 Task: Create an event for the consult with the dermatologist.
Action: Mouse moved to (80, 143)
Screenshot: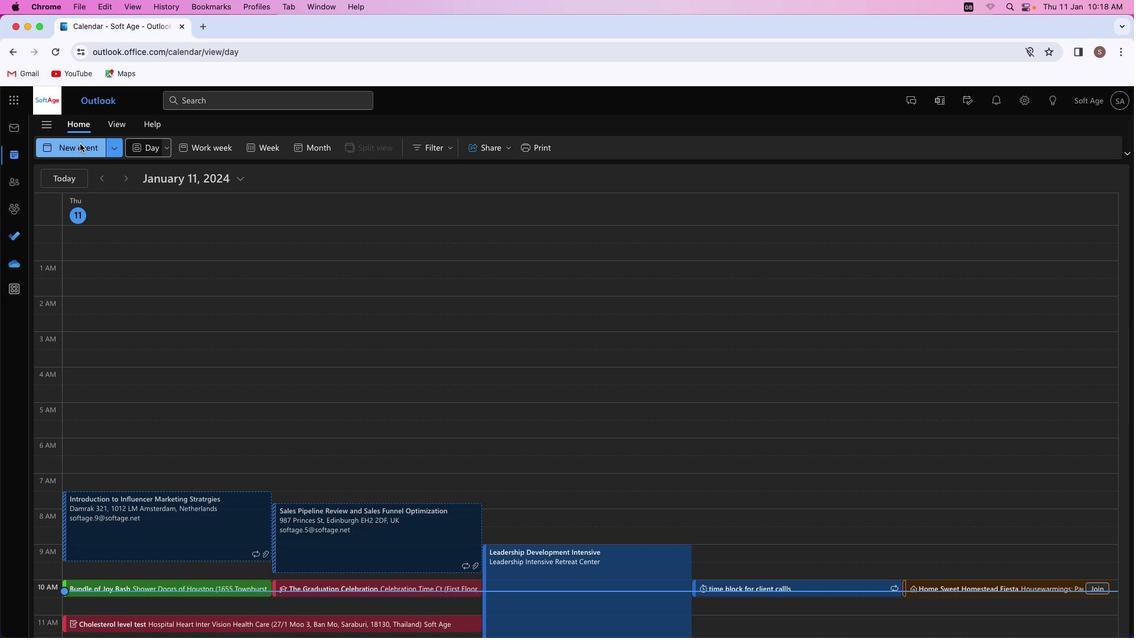 
Action: Mouse pressed left at (80, 143)
Screenshot: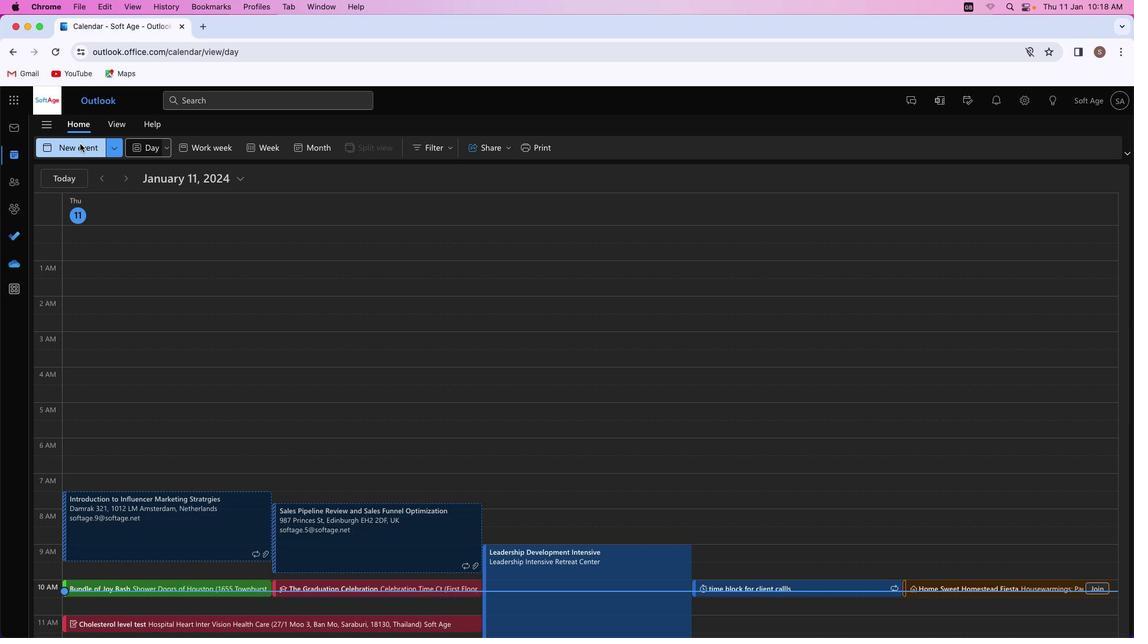
Action: Mouse moved to (319, 222)
Screenshot: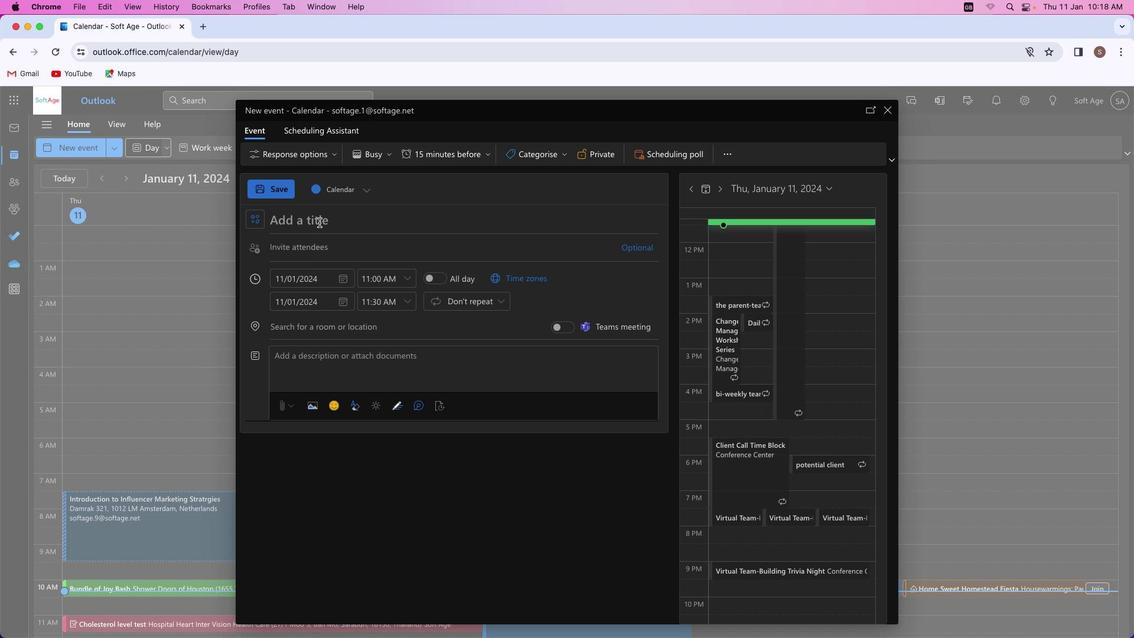 
Action: Mouse pressed left at (319, 222)
Screenshot: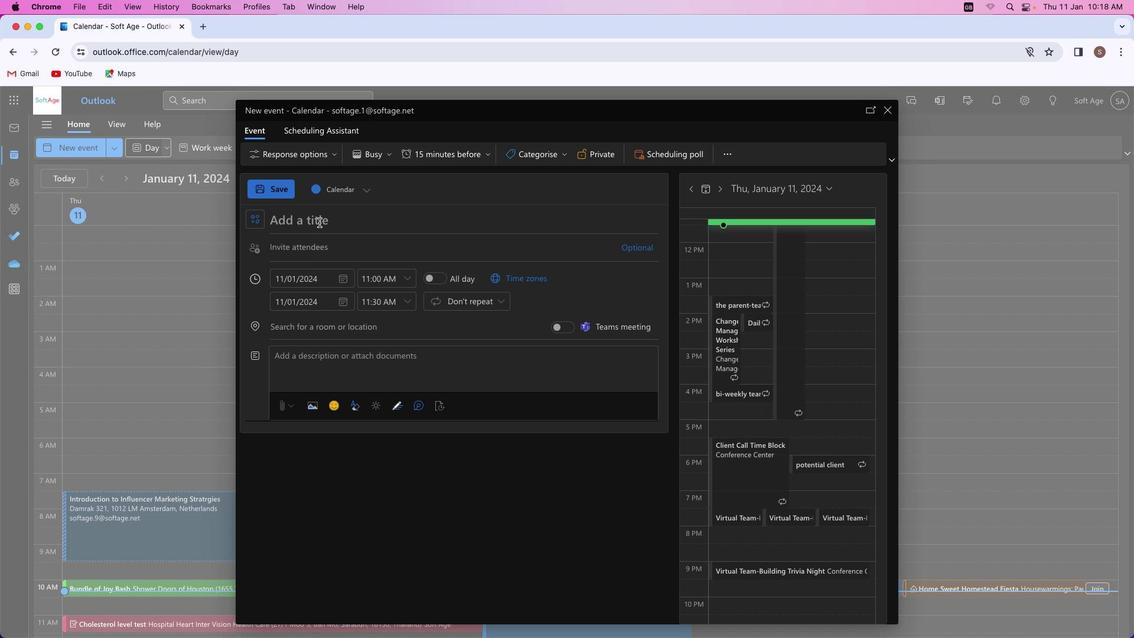 
Action: Mouse moved to (319, 222)
Screenshot: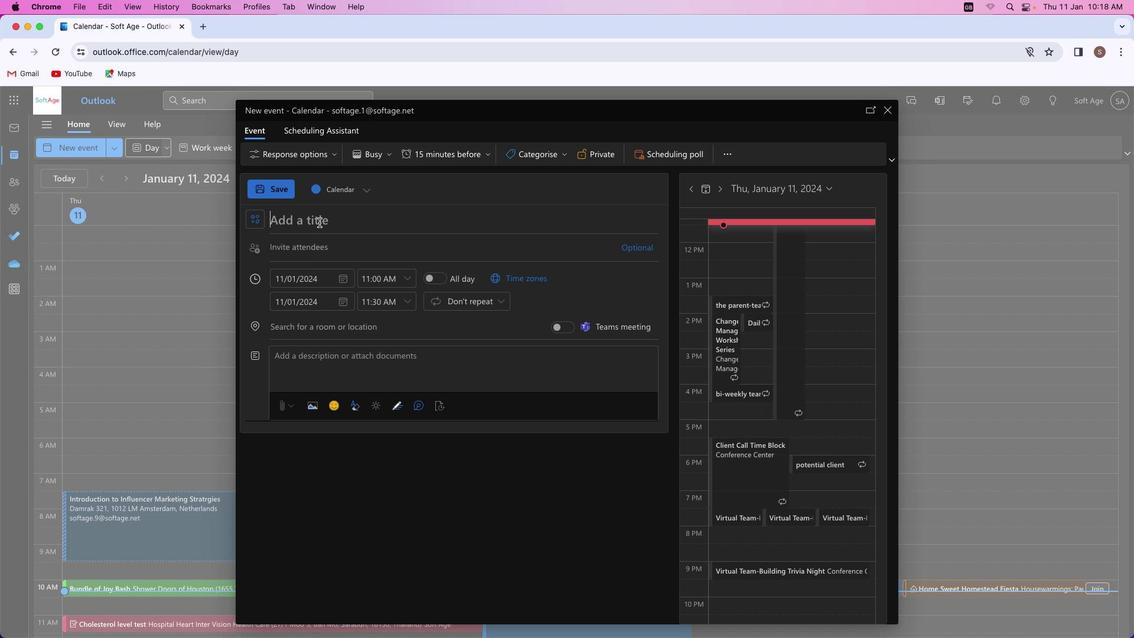 
Action: Key pressed Key.shift'S''k''i''n'Key.spaceKey.shift'W''e''l''l''n''e''s''s'Key.spaceKey.shift'C''o''n''s''u''l''t''a''t''i''o''n'
Screenshot: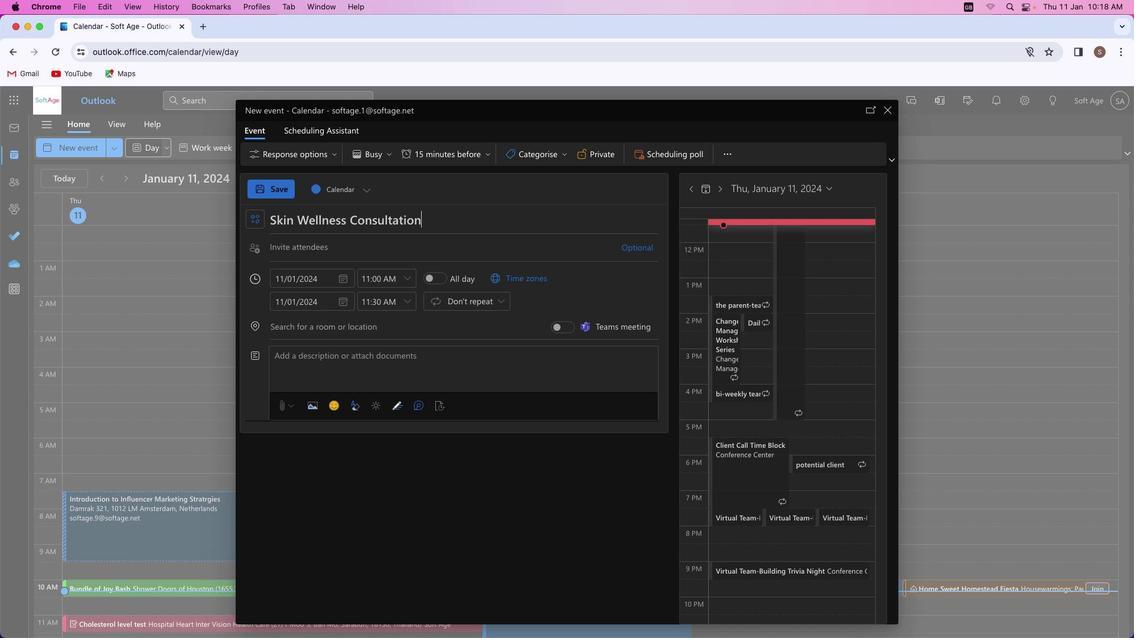 
Action: Mouse moved to (309, 243)
Screenshot: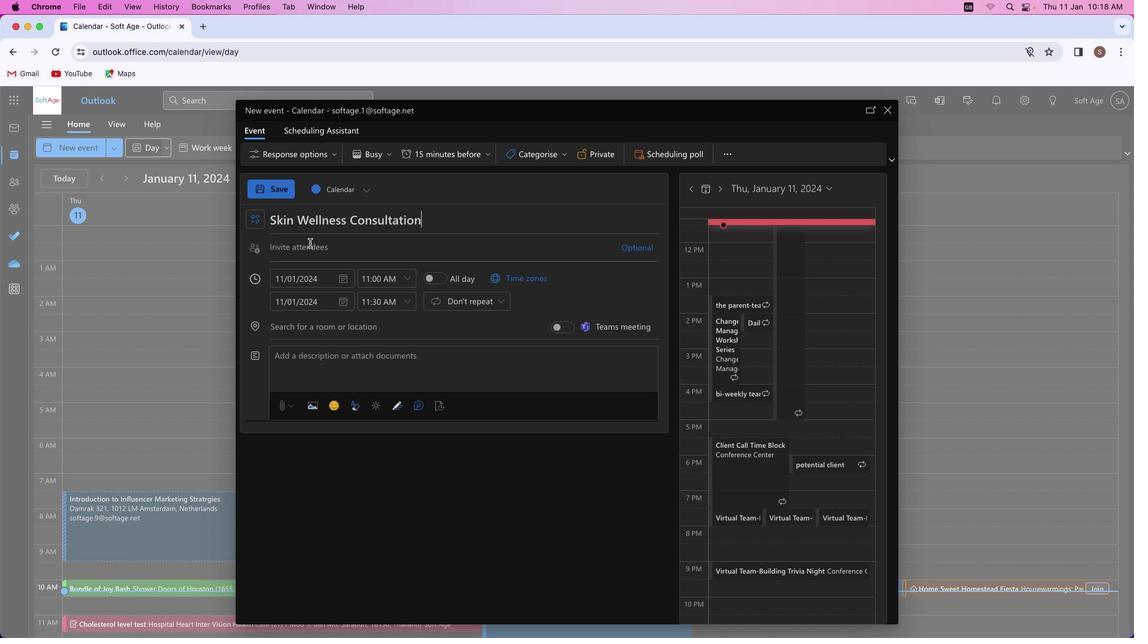 
Action: Mouse pressed left at (309, 243)
Screenshot: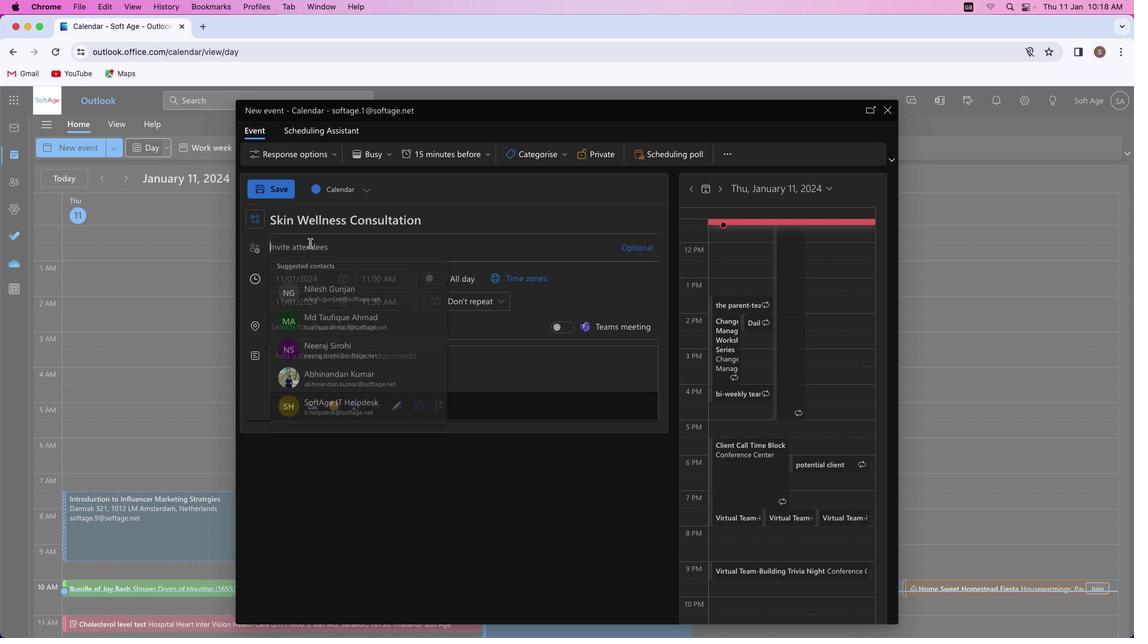 
Action: Key pressed Key.shift'A''k''a''s''h''r''a''j''p''u''t'Key.shift'@''o''u''t''l''o''o''k''.''c''o''m'
Screenshot: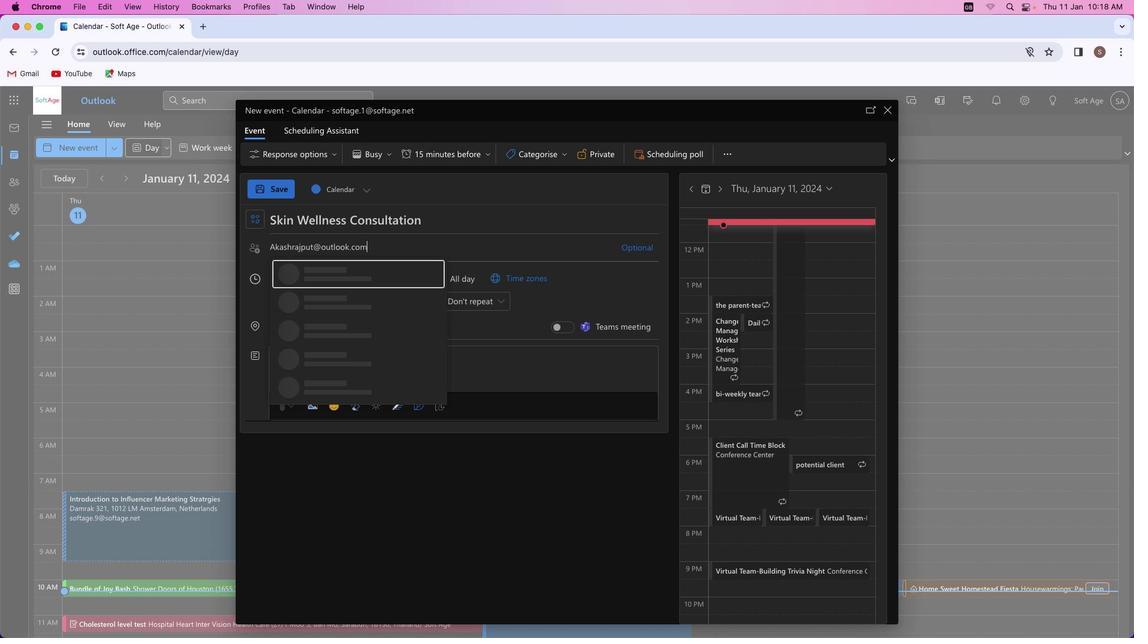 
Action: Mouse moved to (365, 277)
Screenshot: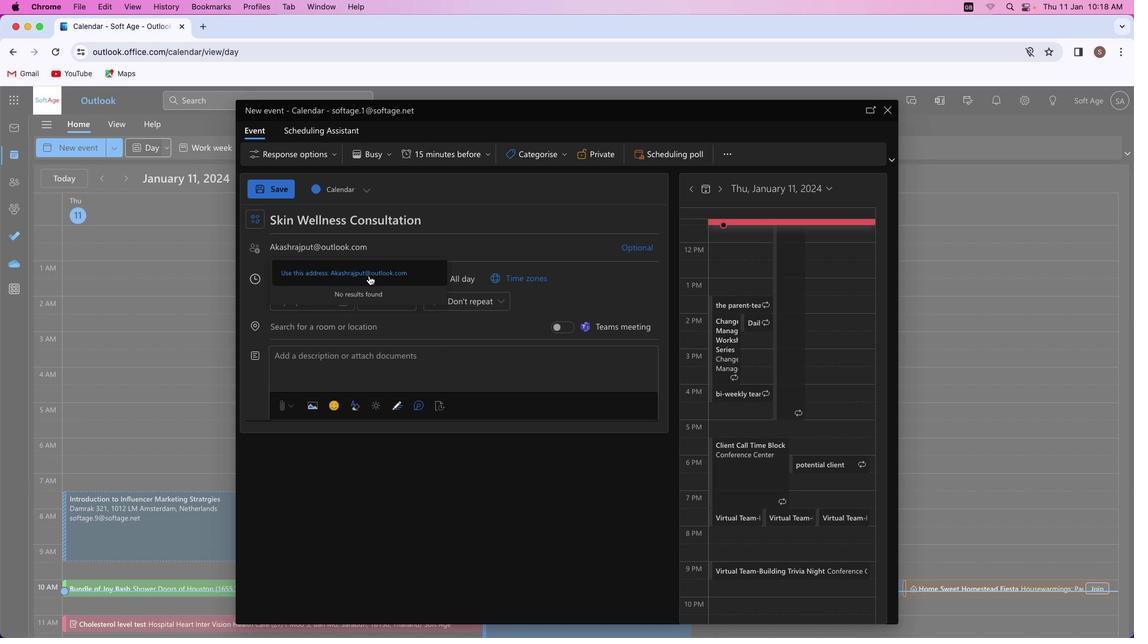 
Action: Mouse pressed left at (365, 277)
Screenshot: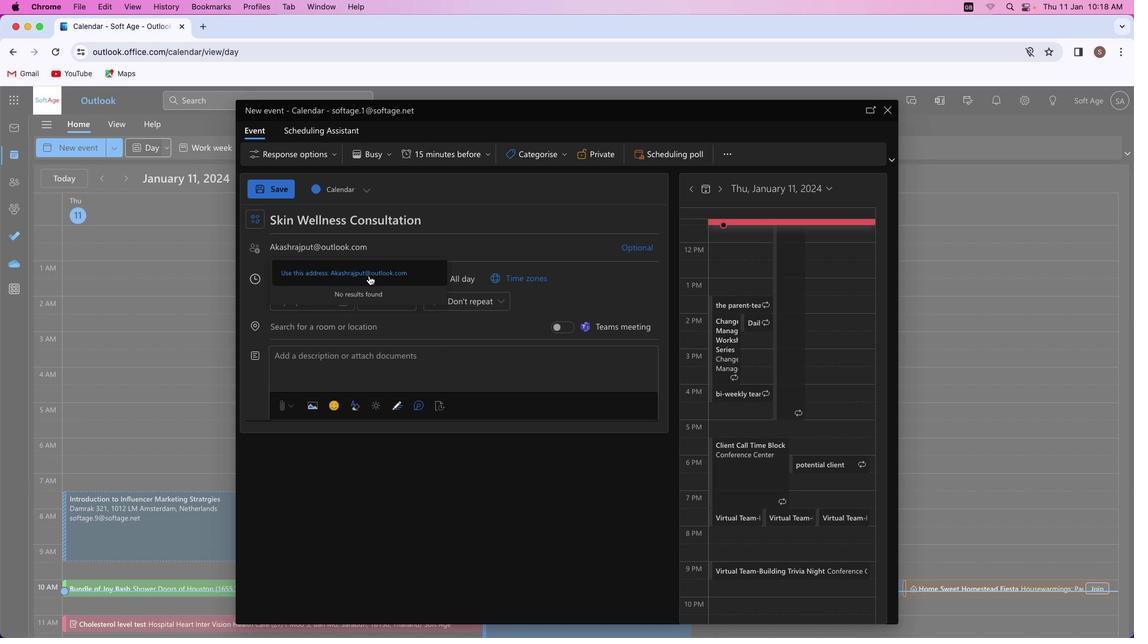 
Action: Mouse moved to (650, 268)
Screenshot: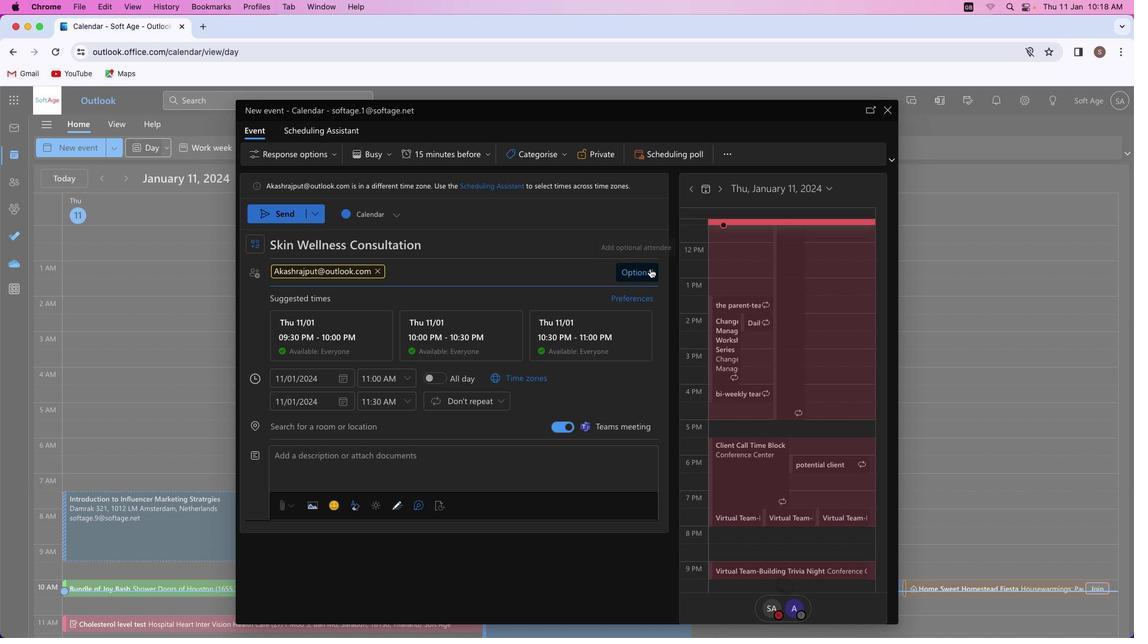 
Action: Mouse pressed left at (650, 268)
Screenshot: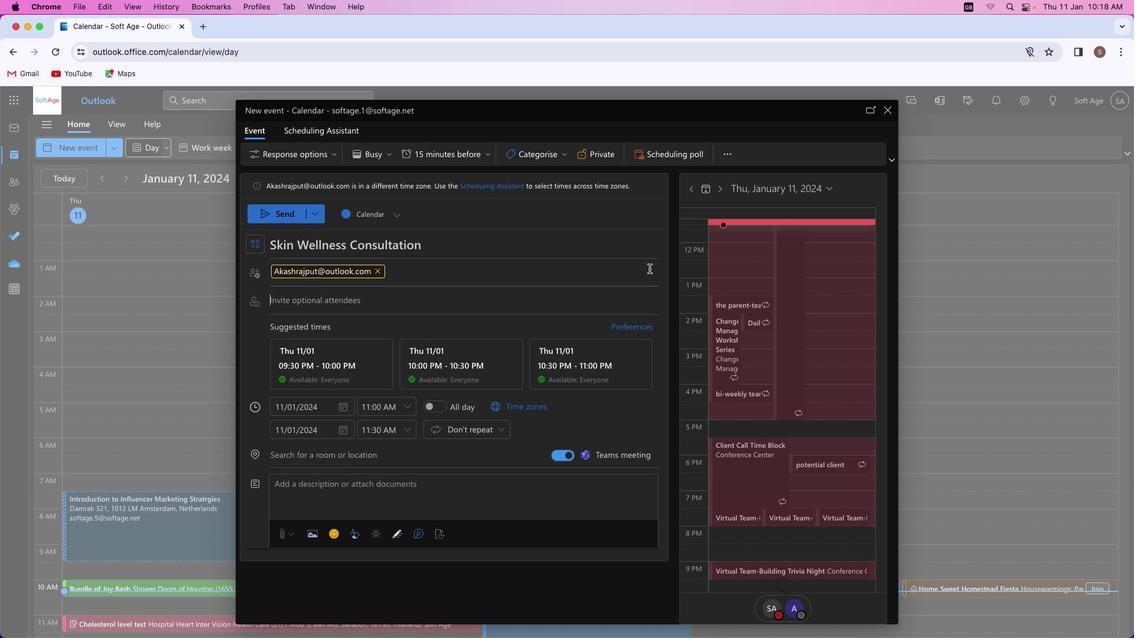 
Action: Mouse moved to (339, 296)
Screenshot: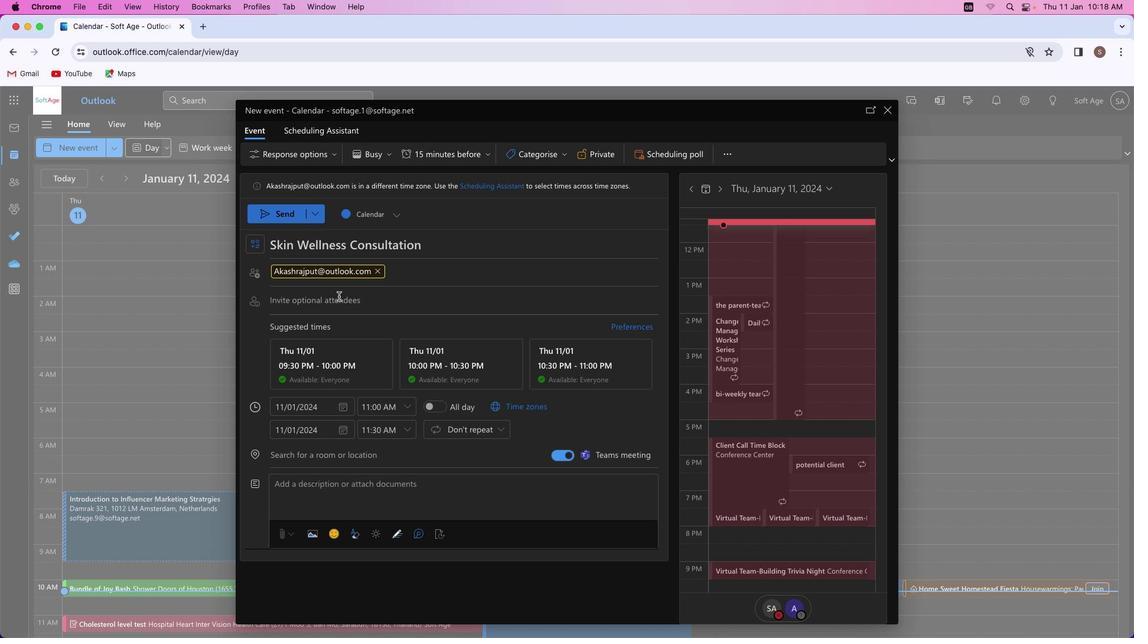 
Action: Key pressed 's''h''i''v''a''m''y''a''d''a''v''4''1'Key.shift'@''o''u''t''l''o''o''k''.''c''o''m'
Screenshot: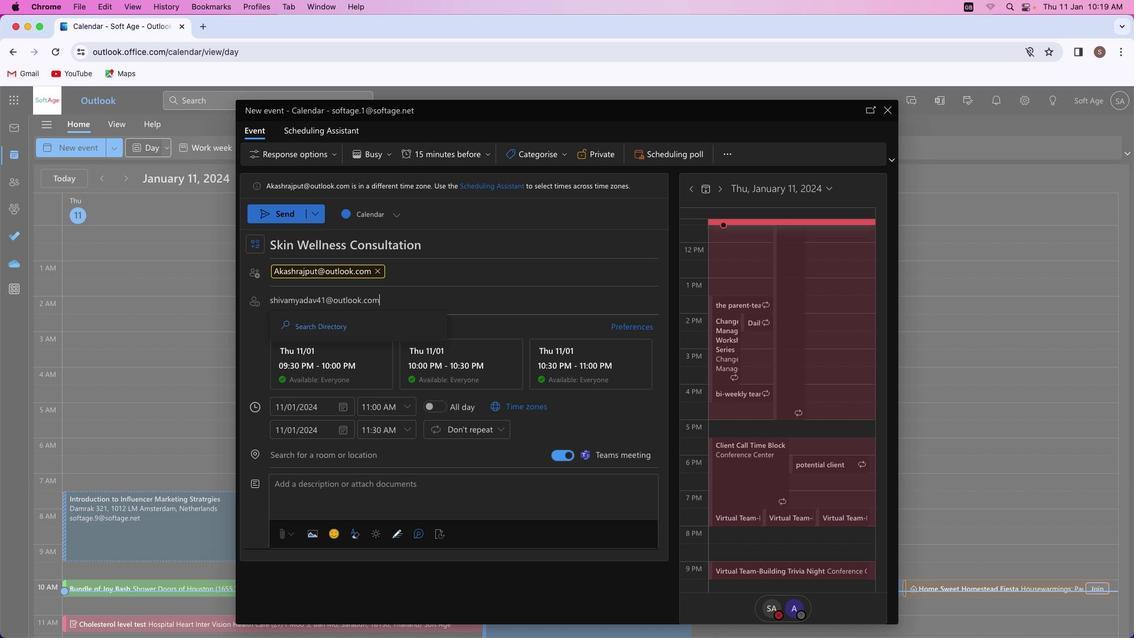 
Action: Mouse moved to (390, 329)
Screenshot: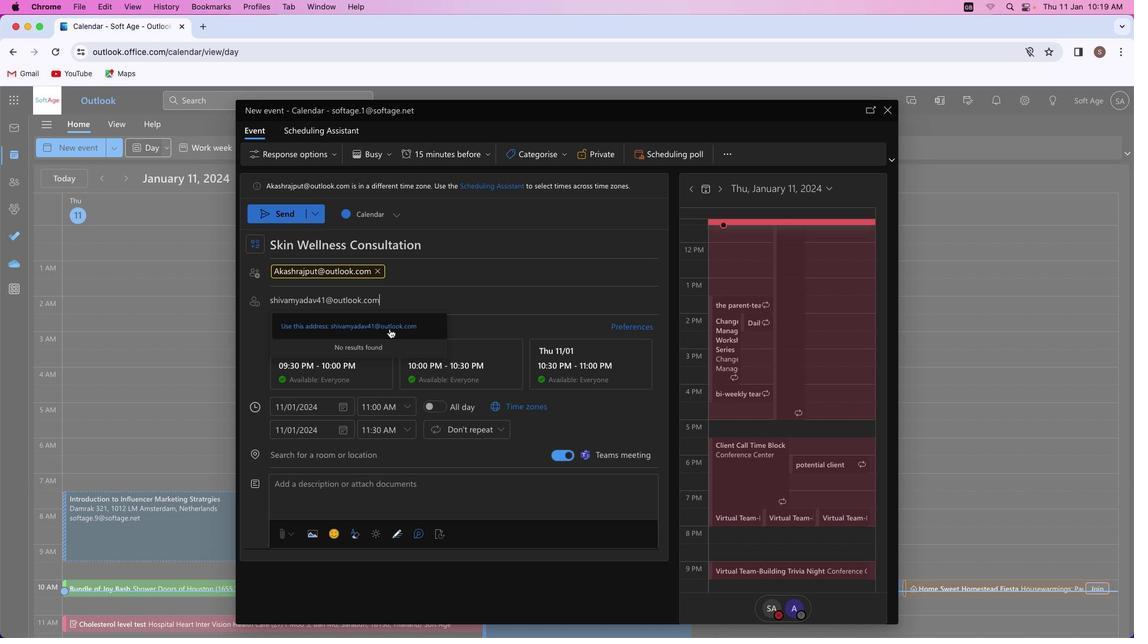 
Action: Mouse pressed left at (390, 329)
Screenshot: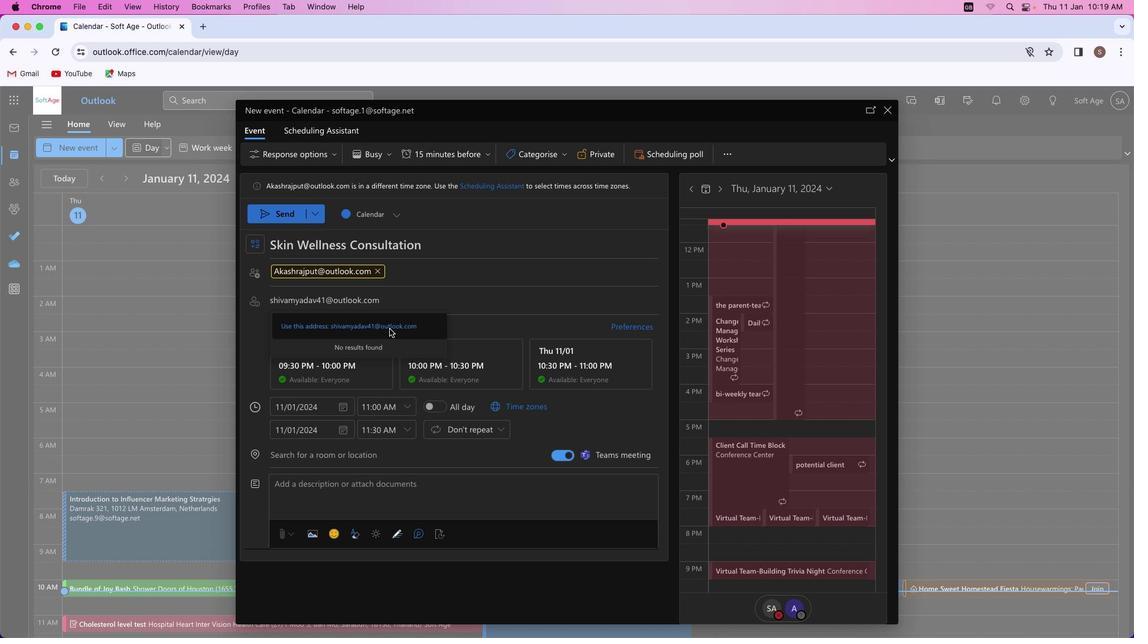 
Action: Mouse moved to (362, 466)
Screenshot: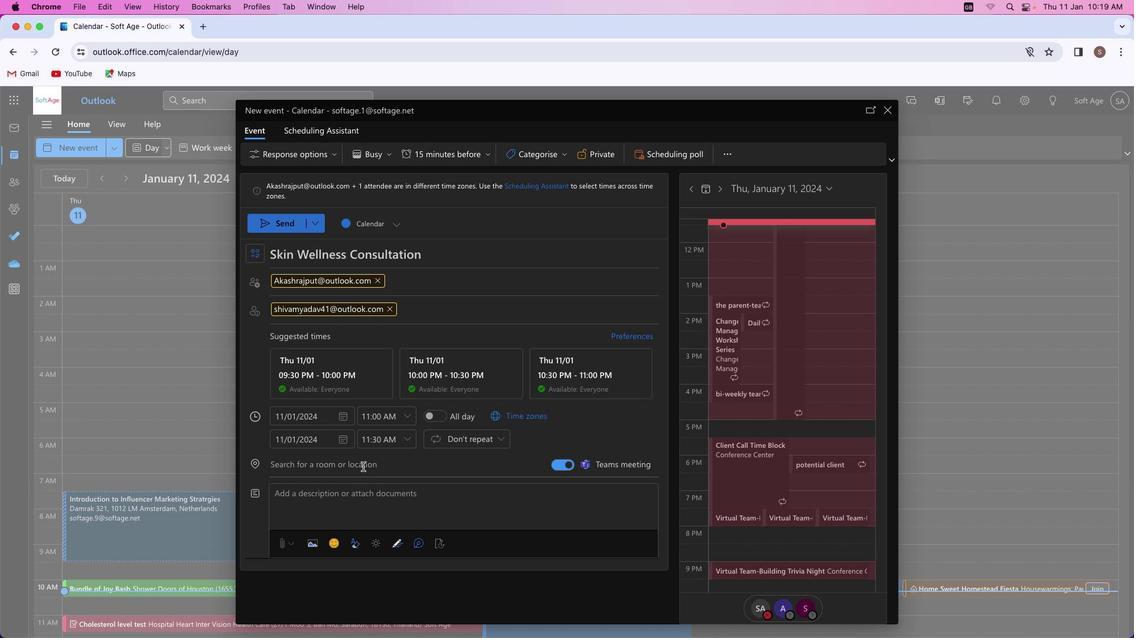 
Action: Mouse pressed left at (362, 466)
Screenshot: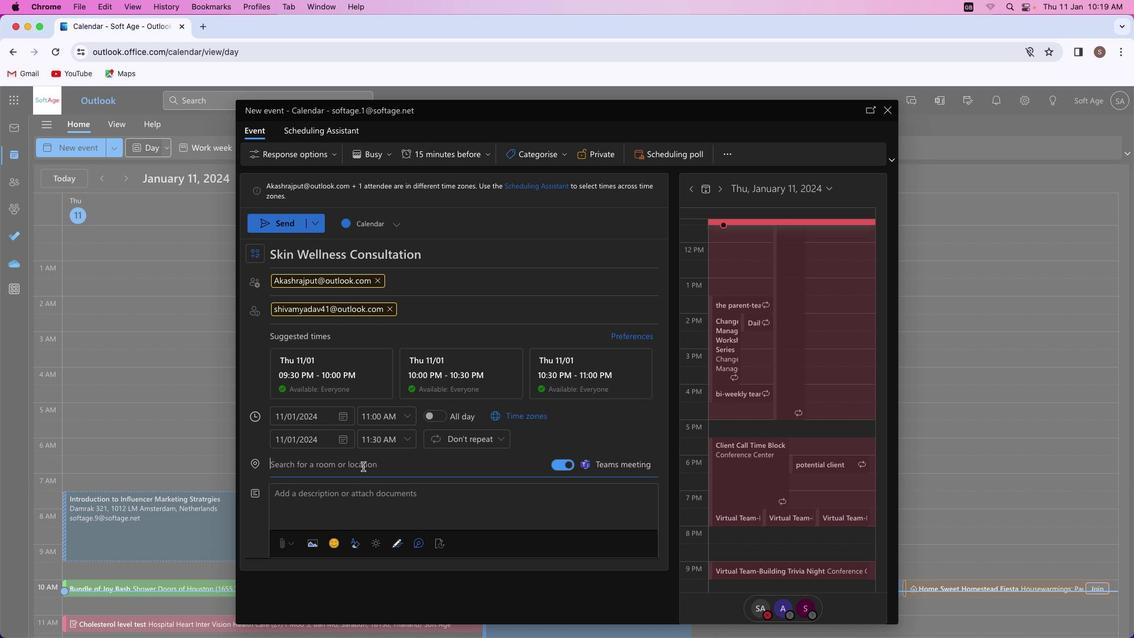 
Action: Mouse moved to (363, 466)
Screenshot: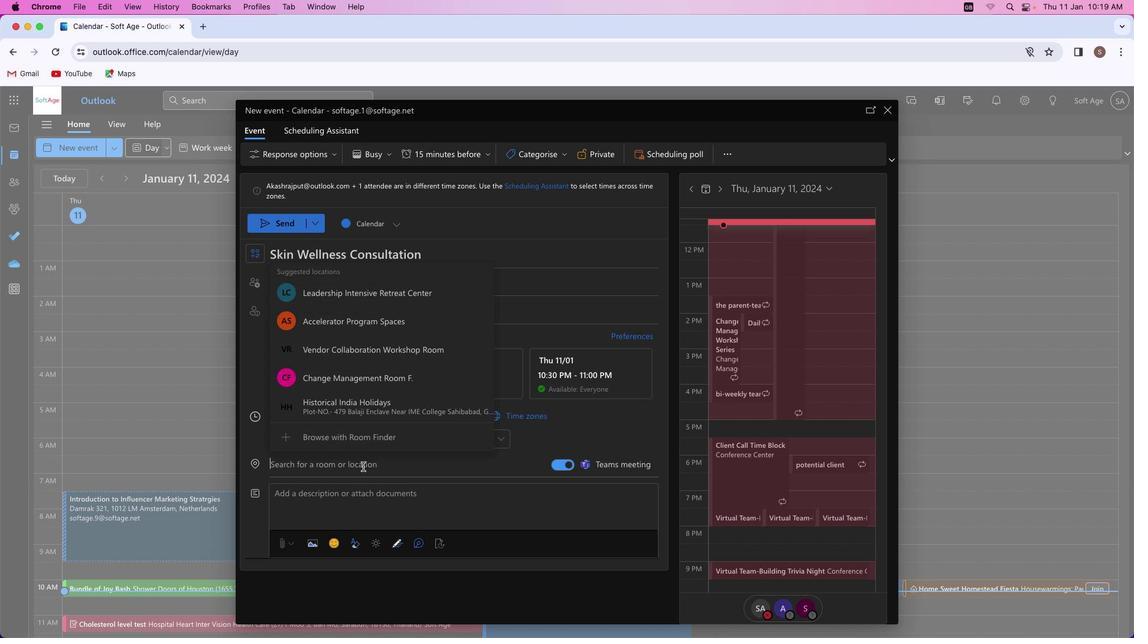 
Action: Key pressed Key.shift'D''e''r''m''a''t'
Screenshot: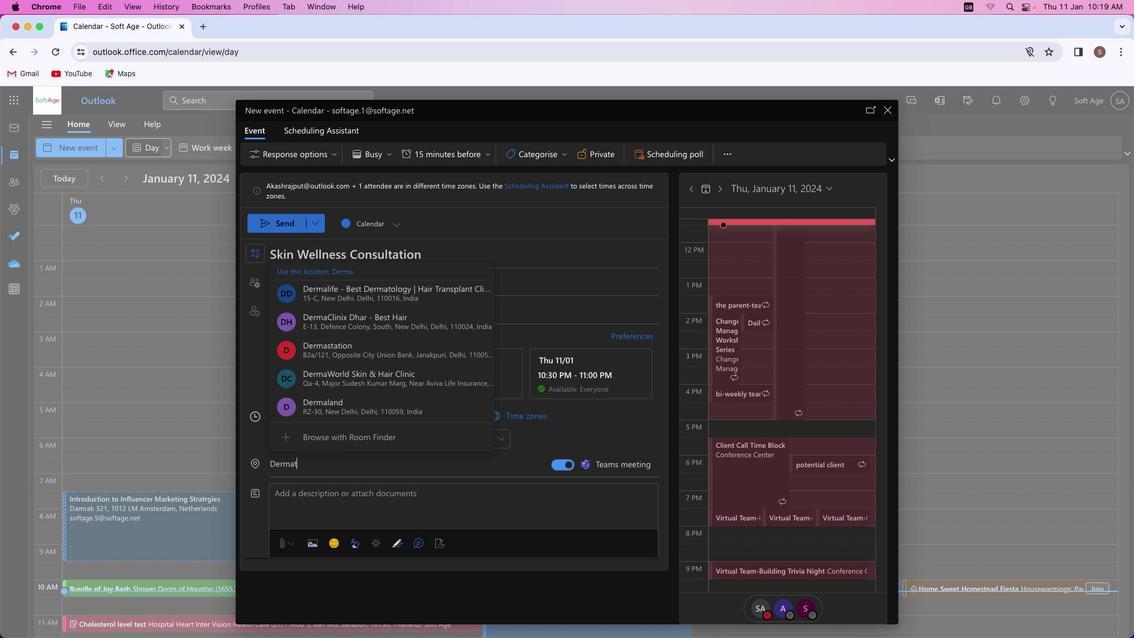 
Action: Mouse moved to (342, 347)
Screenshot: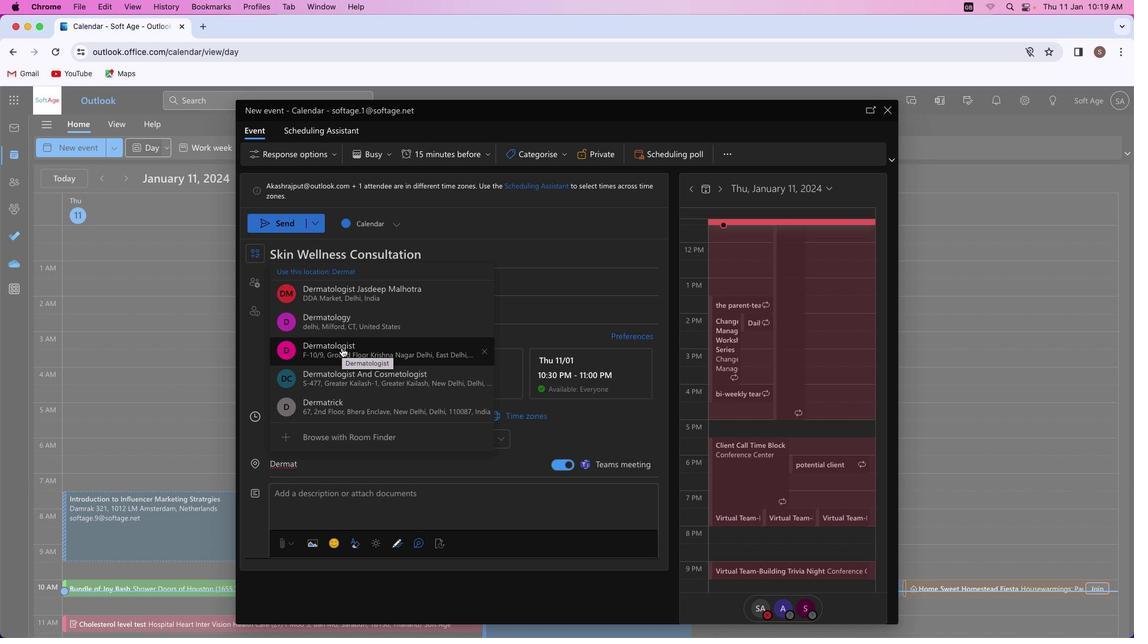 
Action: Mouse pressed left at (342, 347)
Screenshot: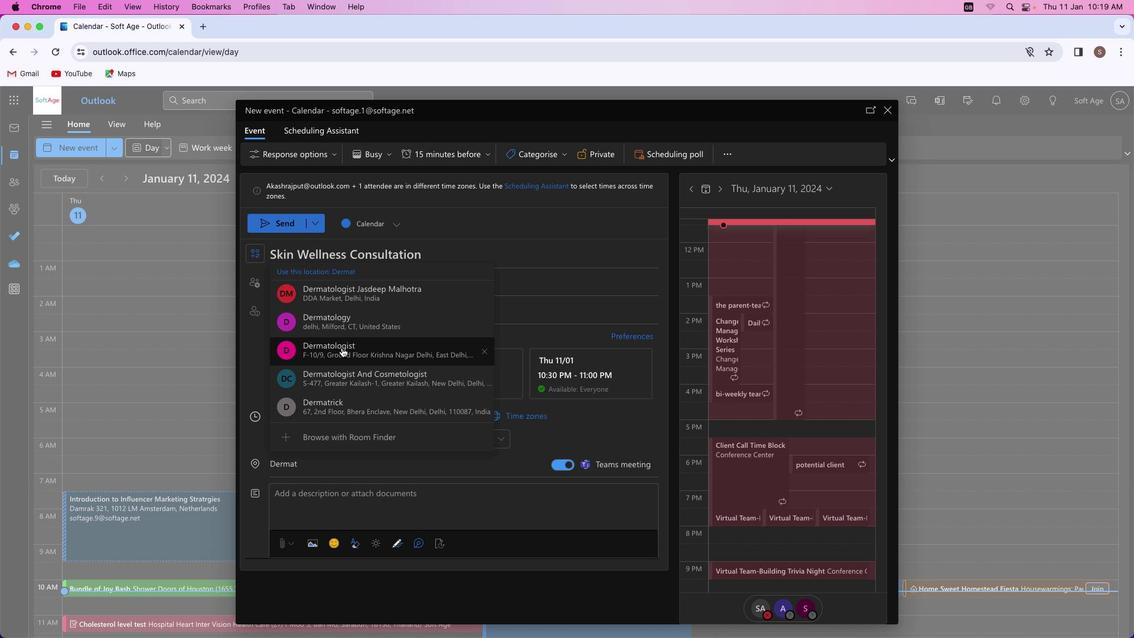 
Action: Mouse moved to (349, 485)
Screenshot: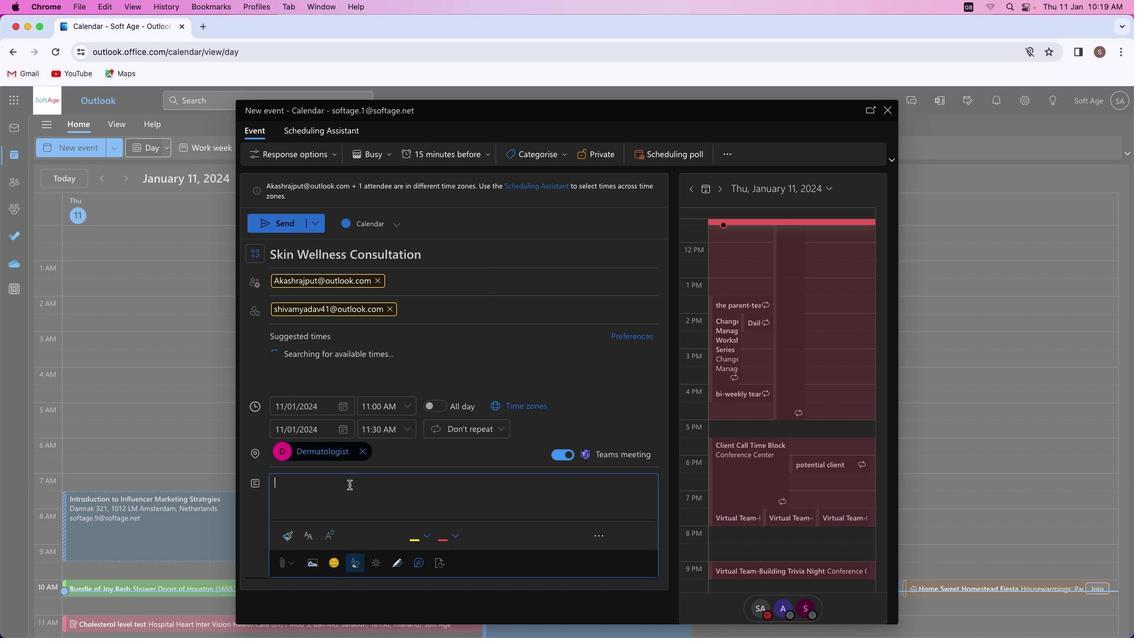 
Action: Mouse pressed left at (349, 485)
Screenshot: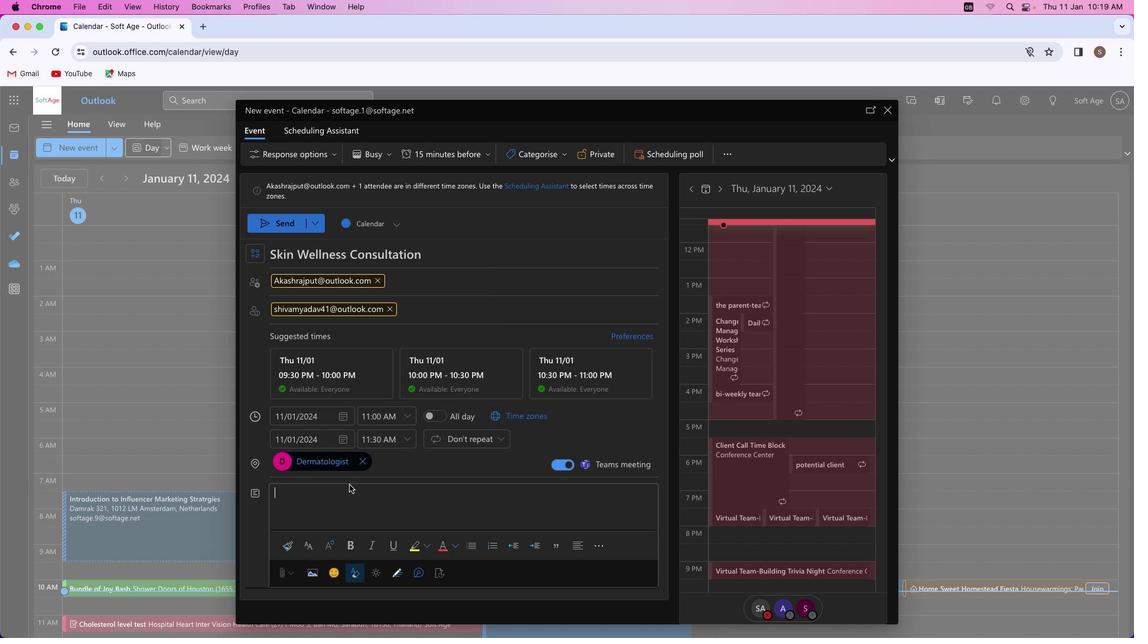 
Action: Key pressed Key.shift'E''l''e''v''a''t''e'Key.space'y''o''u''r'Key.space's''k''i''n'Key.space'h''e''a''l''t''h'Key.space'w''i''t''h'Key.space'a'Key.space'p''e''r''s''o''n''a''l''i''z''e''d'Key.space'c''o''n''s''u''l''t''a''t''i''o''n'Key.space'f''r''o''m'Key.space'o''u''r'Key.space'e''x''p''e''r''t'Key.space'd''e''r''m''a''t''o''l''o''g''i''s''t''.'Key.spaceKey.shift_r'U''n''c''o''v''e''r'Key.space't''a''i''l''o''r''e''d'Key.space's''o''l''u''t''i''o''n''s'Key.space'f''o''r'Key.space'a'Key.space'r''a''d''i''a''n''t'Key.space'c''o''m''p''l''e''x''i''o''n'Key.space'a''n''d'Key.space'a''d''d''r''e''s''s'Key.space'y''o''u''r'Key.space's''k''i''n''c''a''r''e'Key.space'c''o''n''c''e''r''n''s'Key.space'e''f''f''e''c''t''i''v''e''l''y''.'Key.spaceKey.shift_r'Y''o''u''r'Key.space's''k''i''n'Key.space'd''e''s''e''r''v''e''s'Key.space'i''t'Key.shift'!'
Screenshot: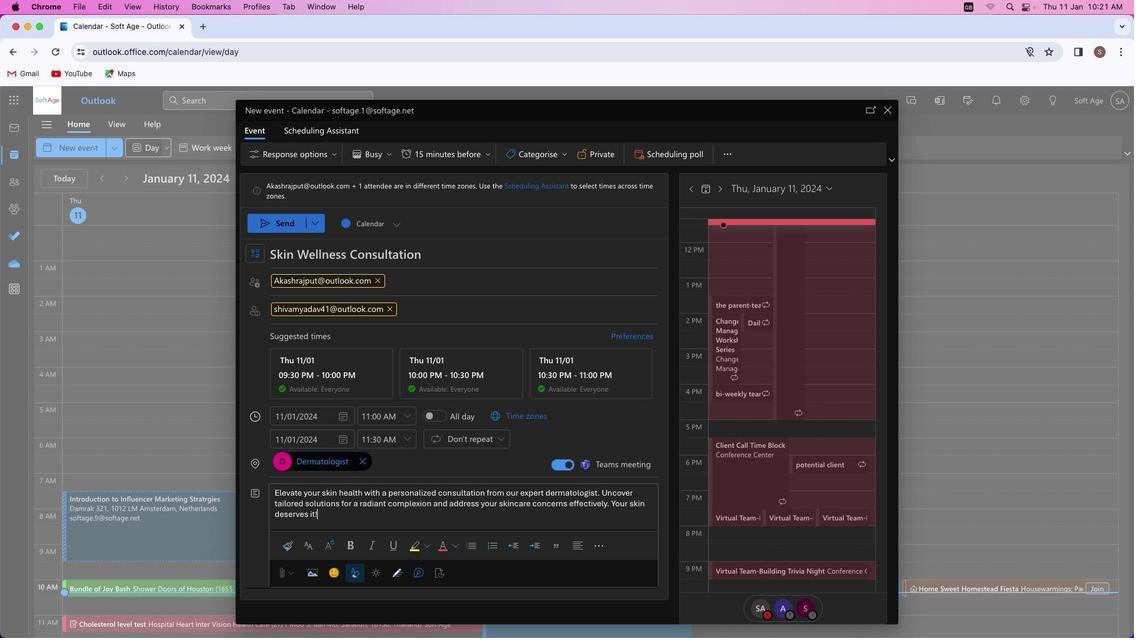 
Action: Mouse moved to (332, 514)
Screenshot: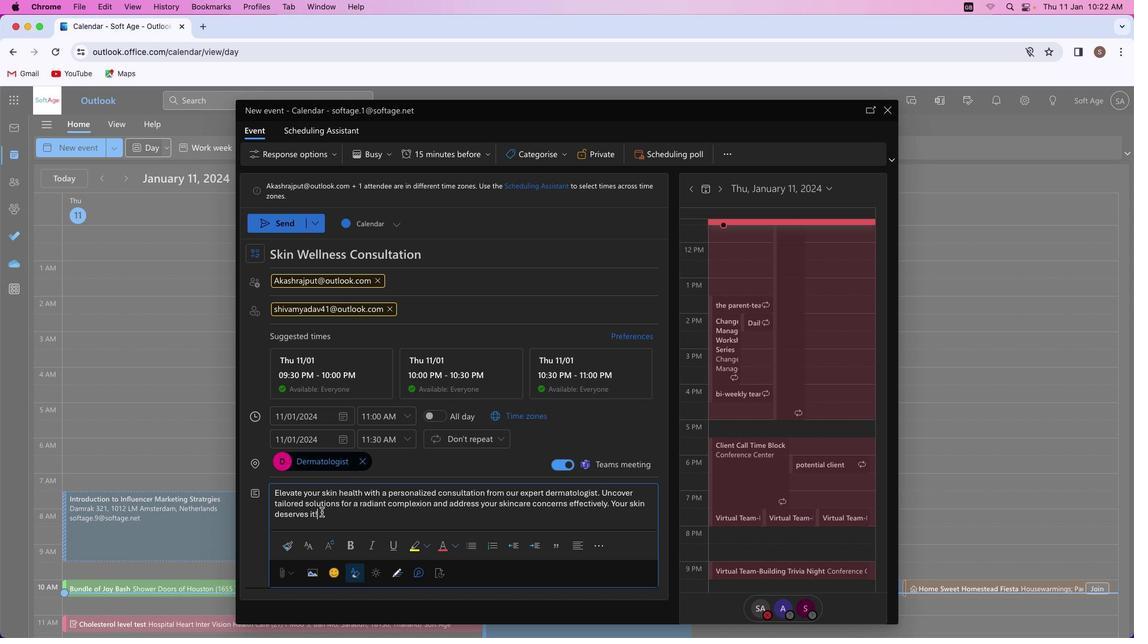 
Action: Mouse pressed left at (332, 514)
Screenshot: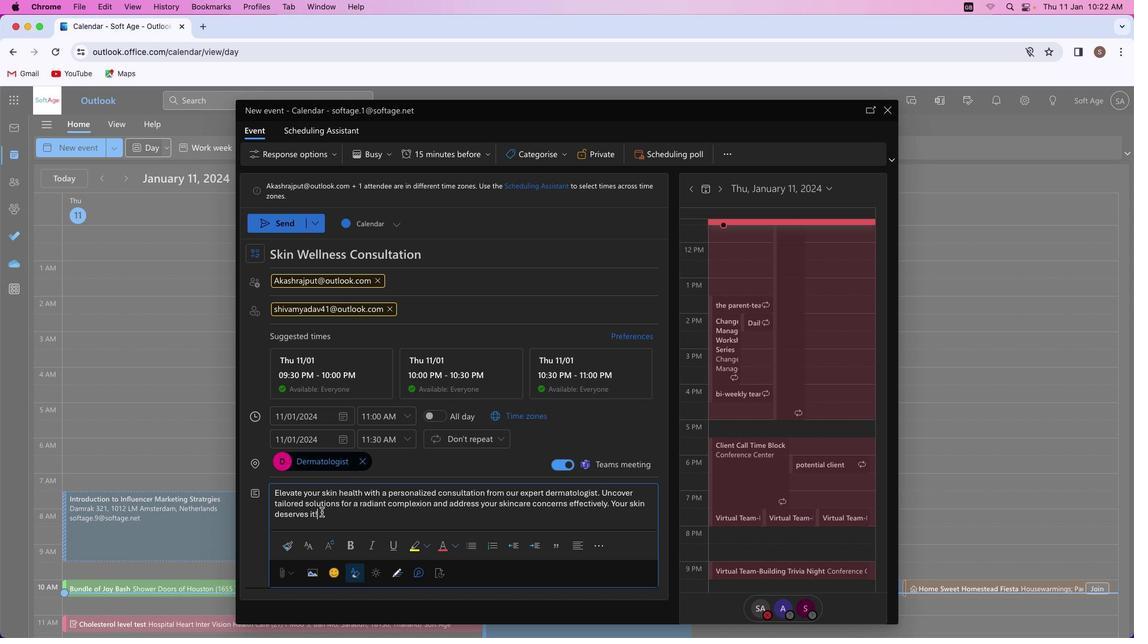 
Action: Mouse moved to (331, 543)
Screenshot: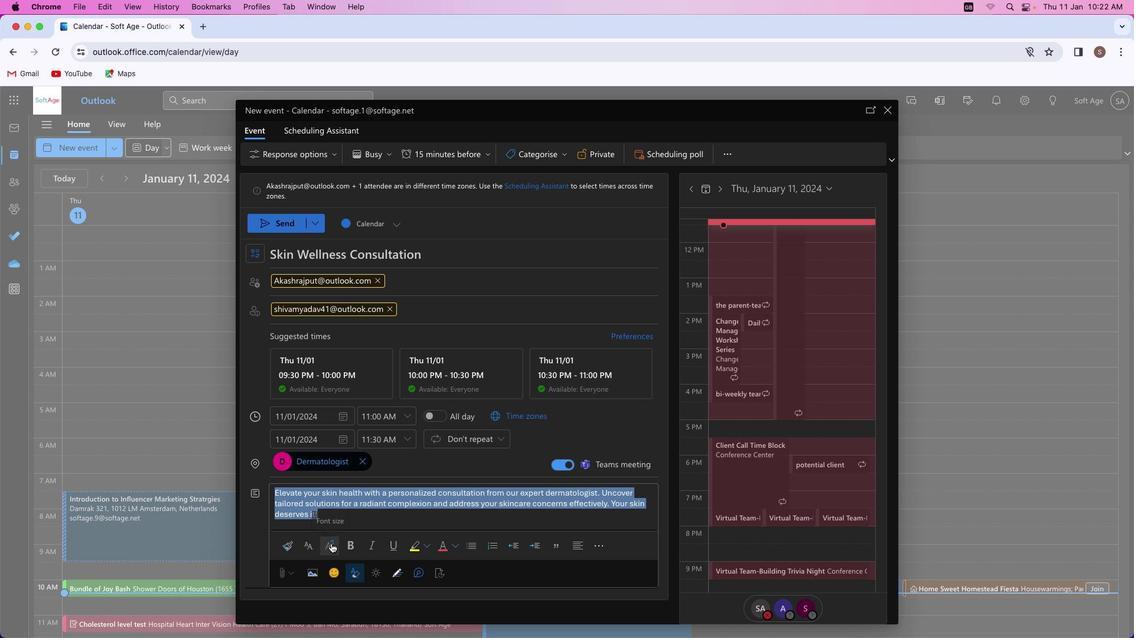 
Action: Mouse pressed left at (331, 543)
Screenshot: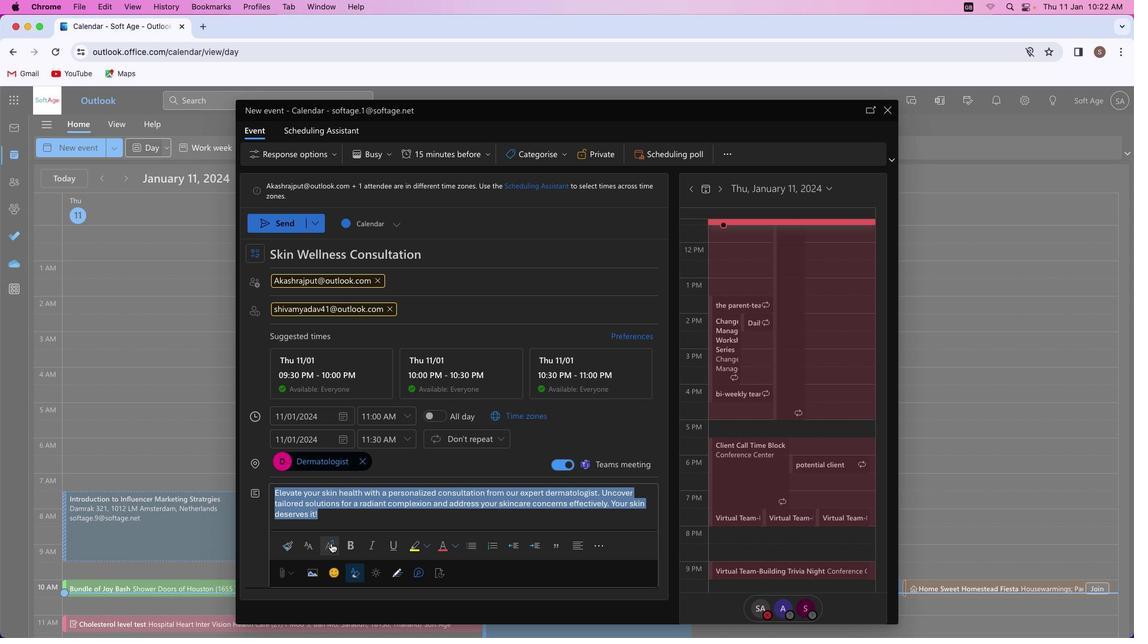 
Action: Mouse moved to (340, 471)
Screenshot: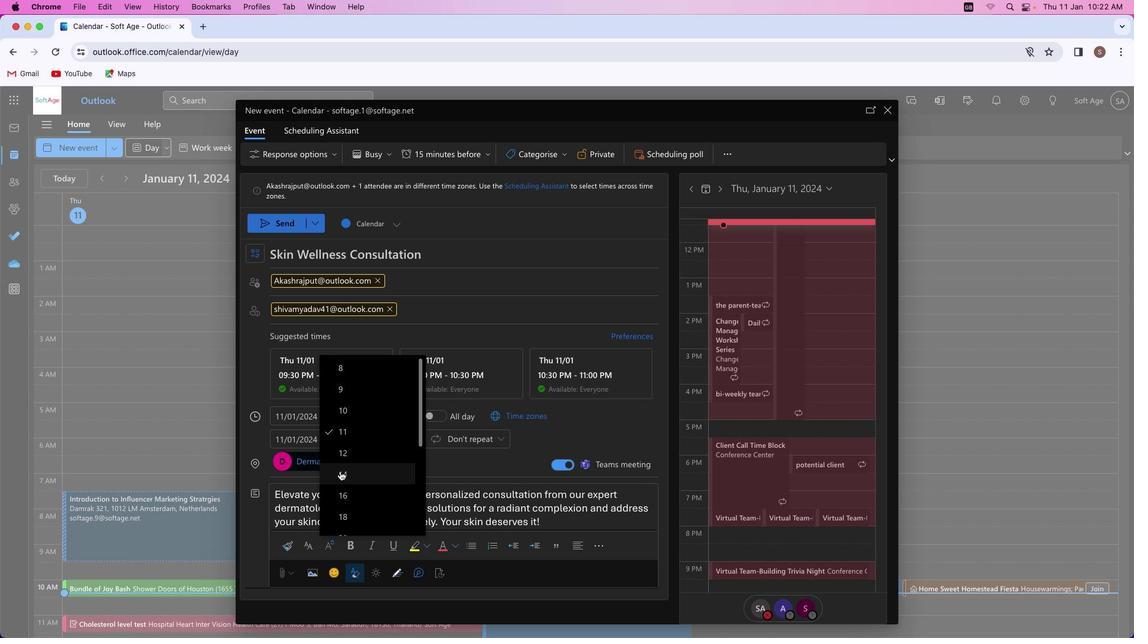 
Action: Mouse pressed left at (340, 471)
Screenshot: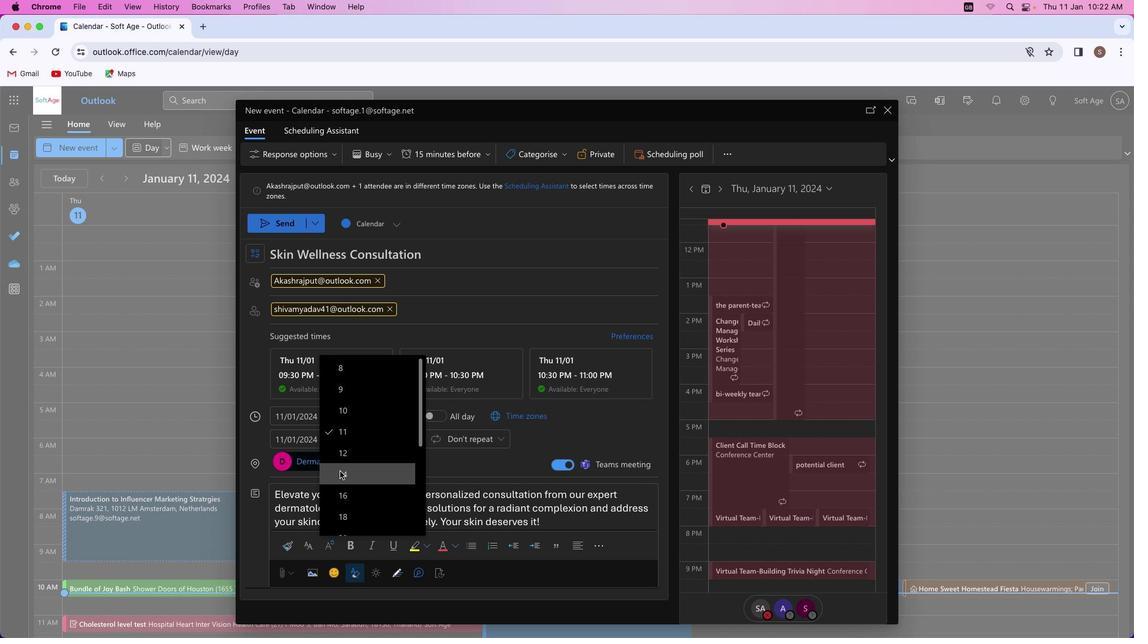 
Action: Mouse moved to (374, 547)
Screenshot: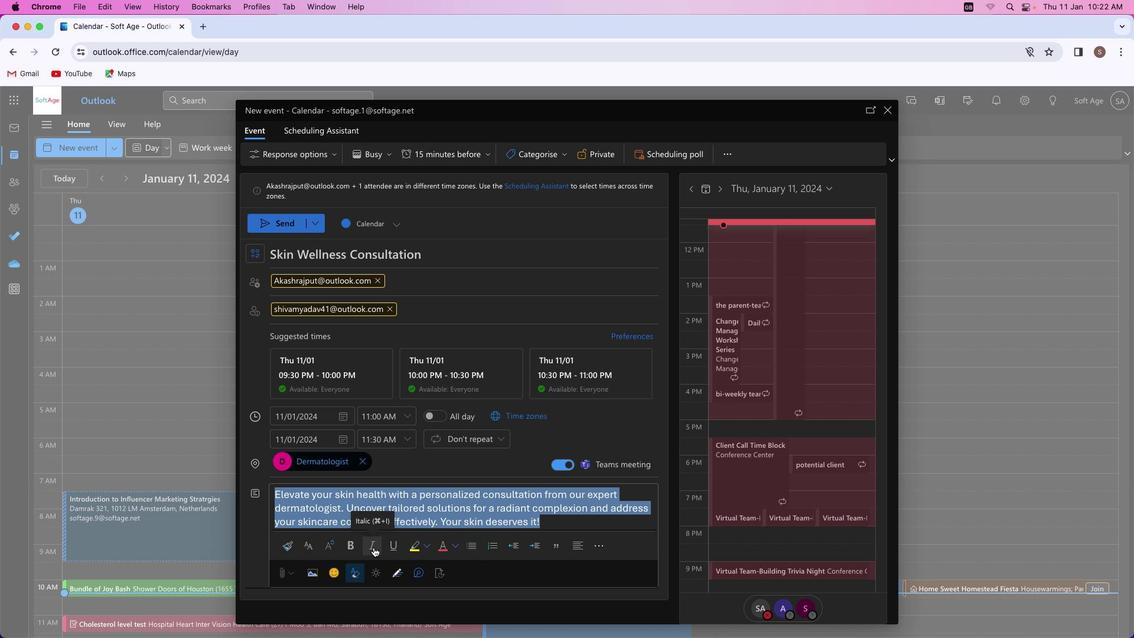 
Action: Mouse pressed left at (374, 547)
Screenshot: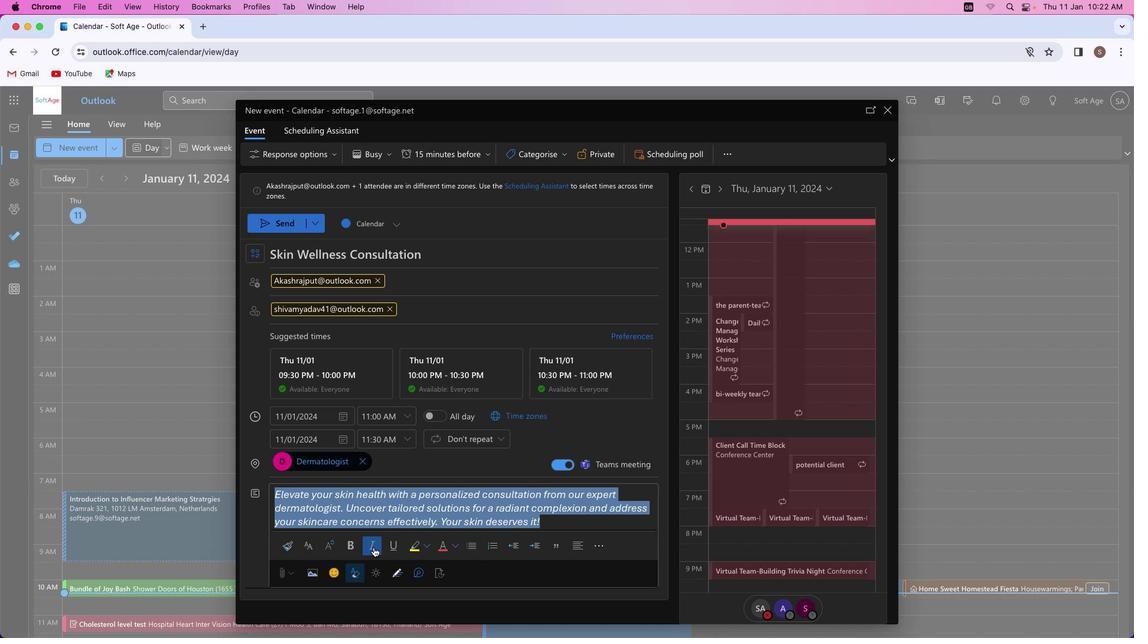 
Action: Mouse moved to (427, 542)
Screenshot: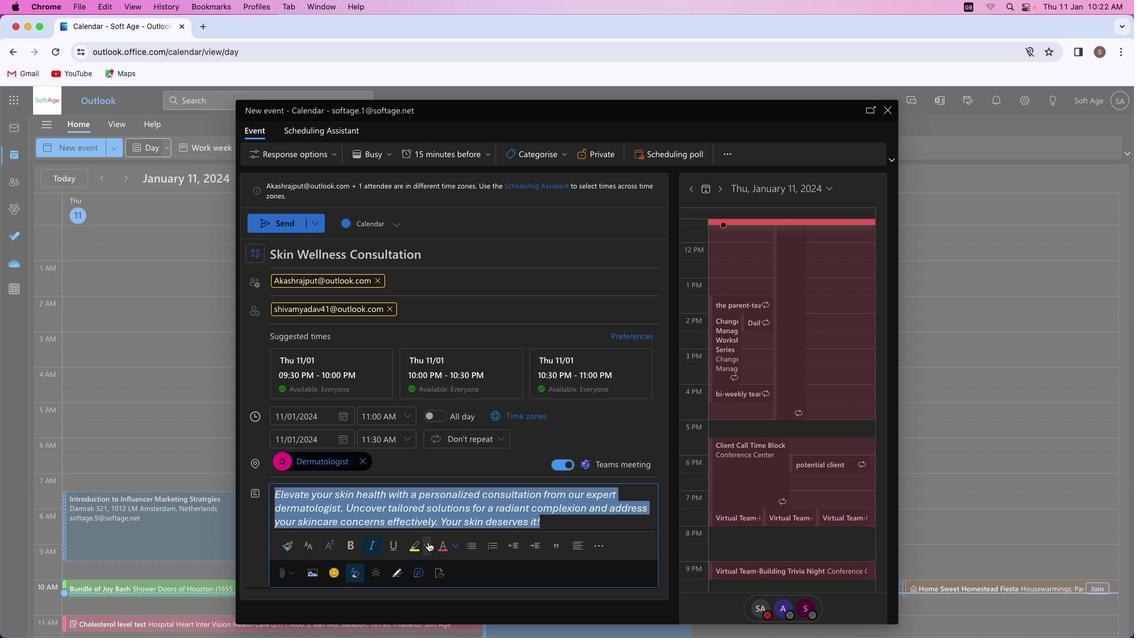 
Action: Mouse pressed left at (427, 542)
Screenshot: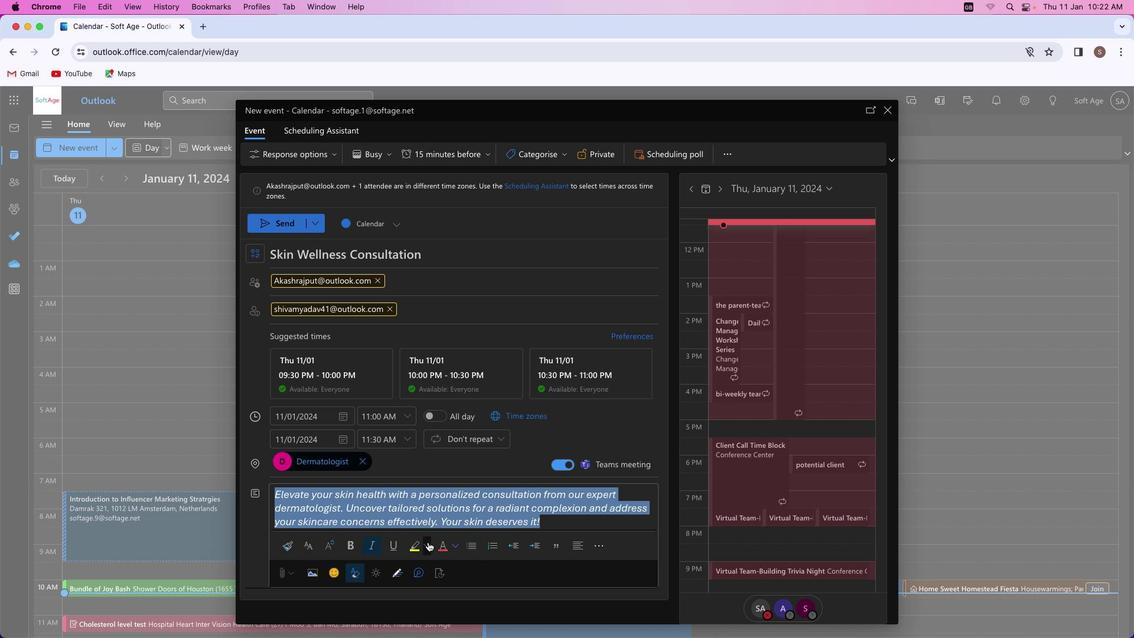 
Action: Mouse moved to (438, 500)
Screenshot: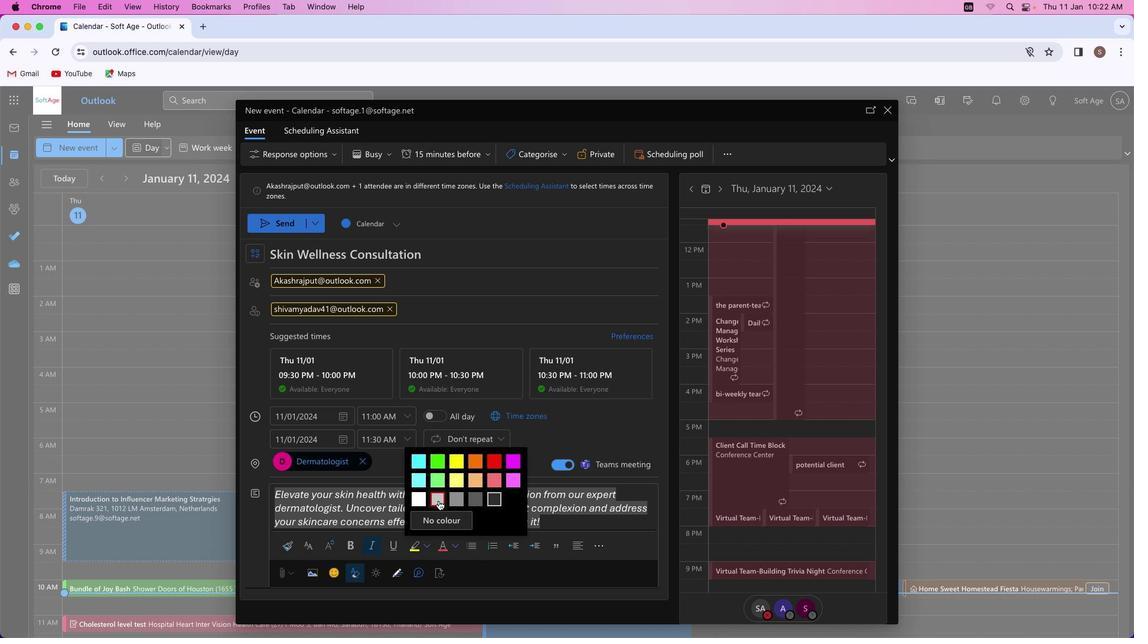 
Action: Mouse pressed left at (438, 500)
Screenshot: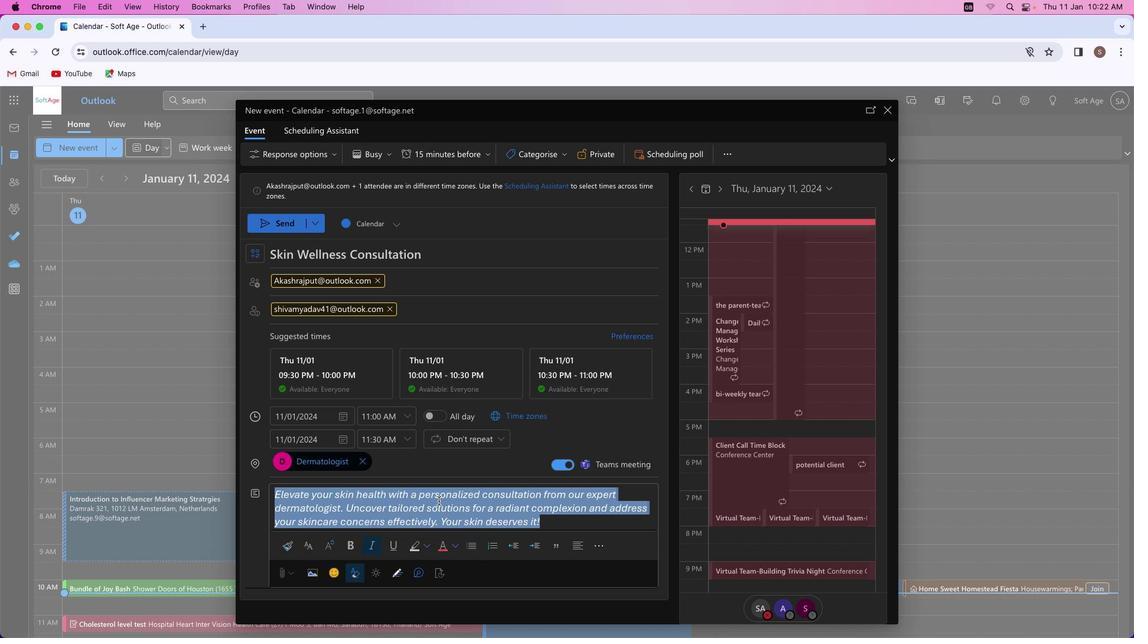 
Action: Mouse moved to (544, 520)
Screenshot: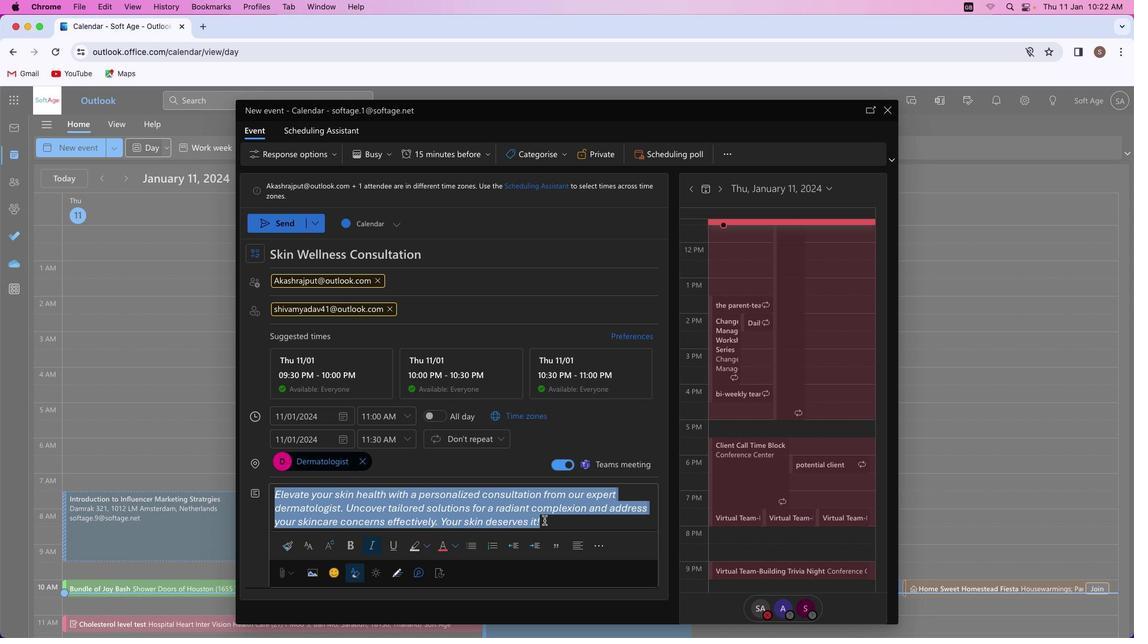 
Action: Mouse pressed left at (544, 520)
Screenshot: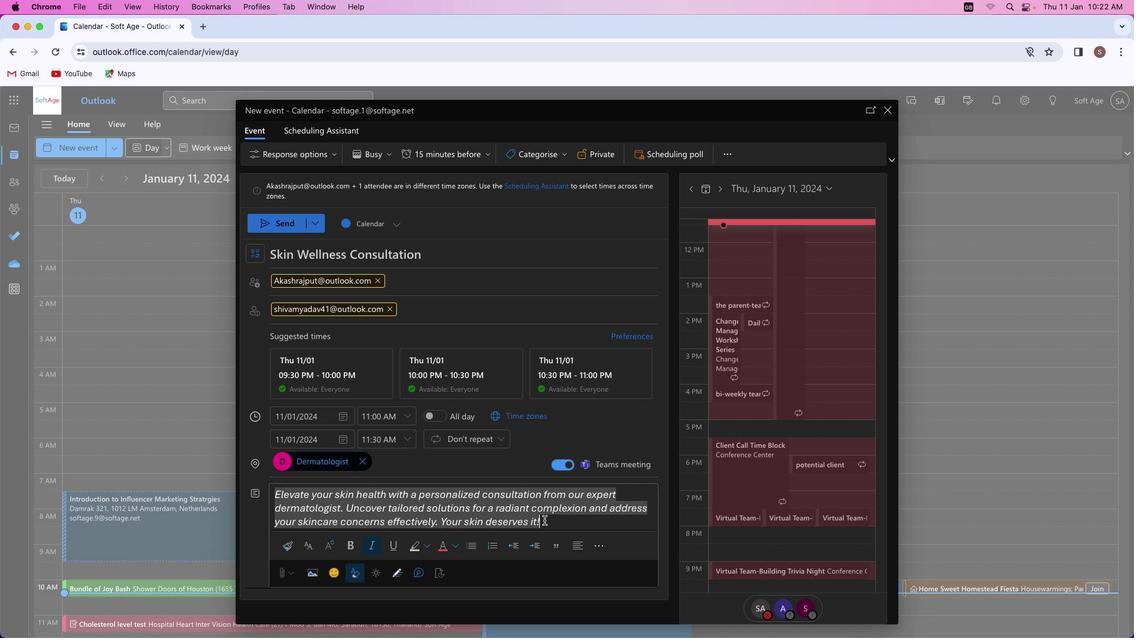 
Action: Mouse moved to (544, 520)
Screenshot: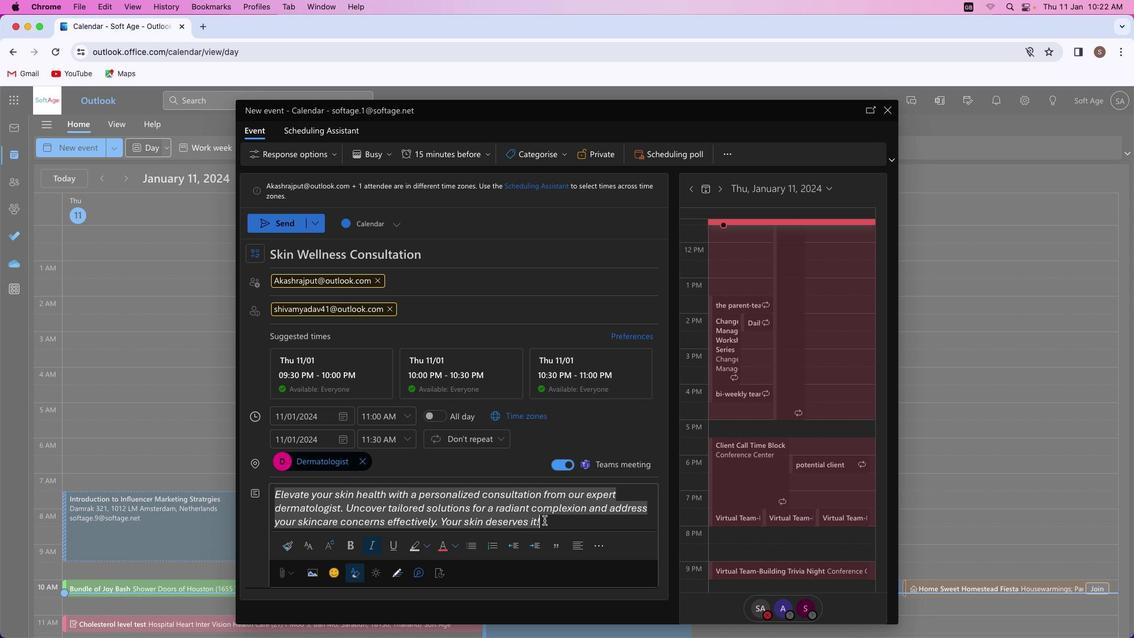
Action: Mouse pressed left at (544, 520)
Screenshot: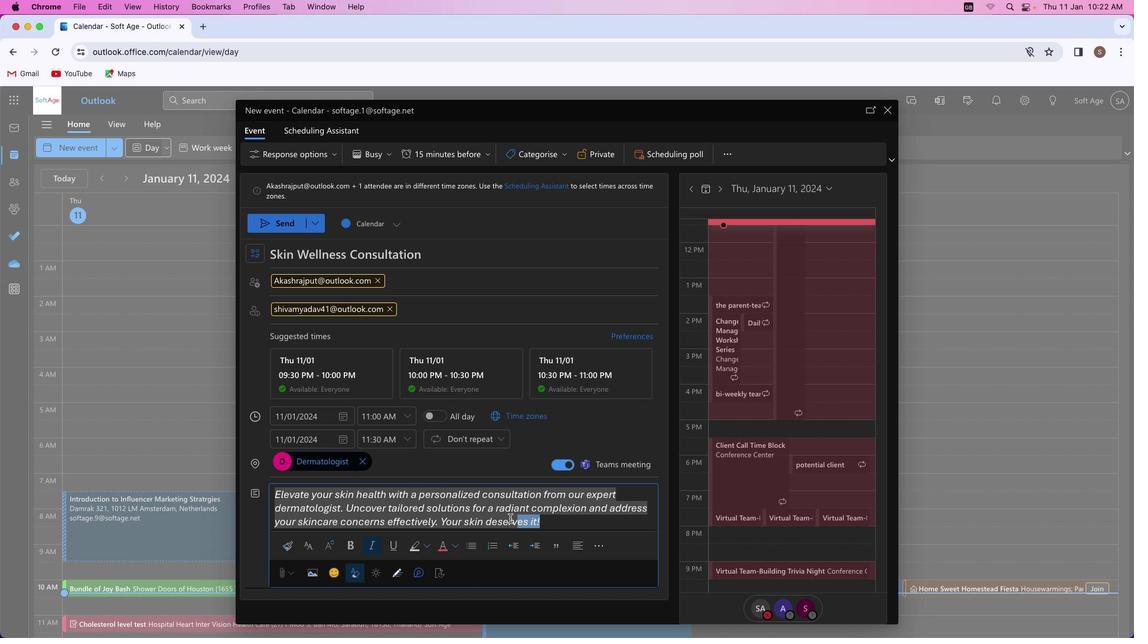 
Action: Mouse moved to (452, 546)
Screenshot: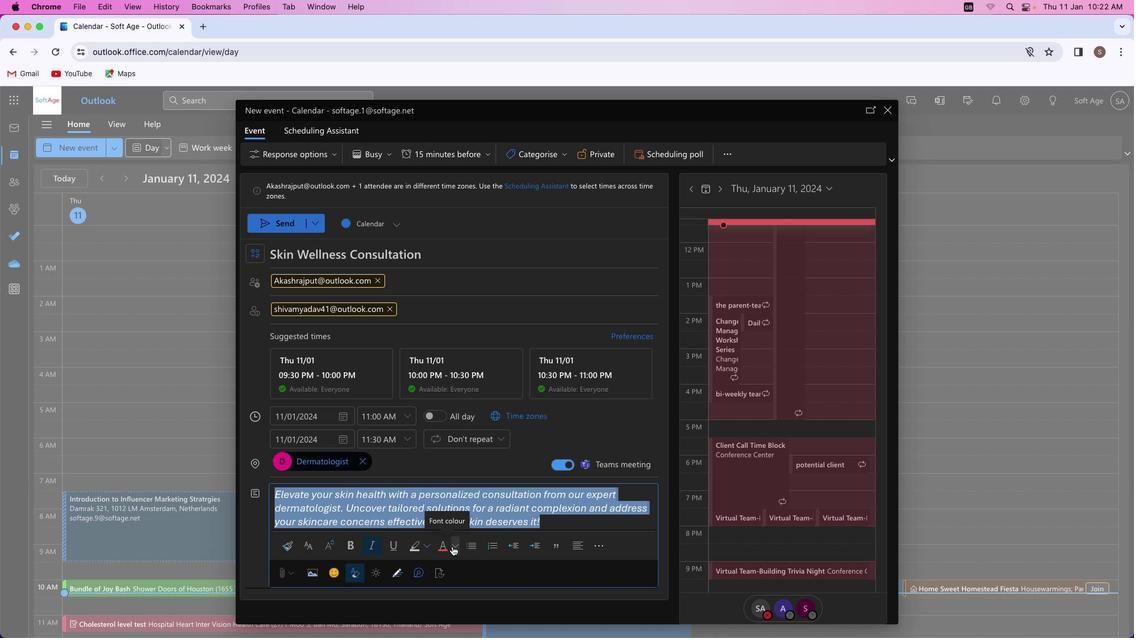 
Action: Mouse pressed left at (452, 546)
Screenshot: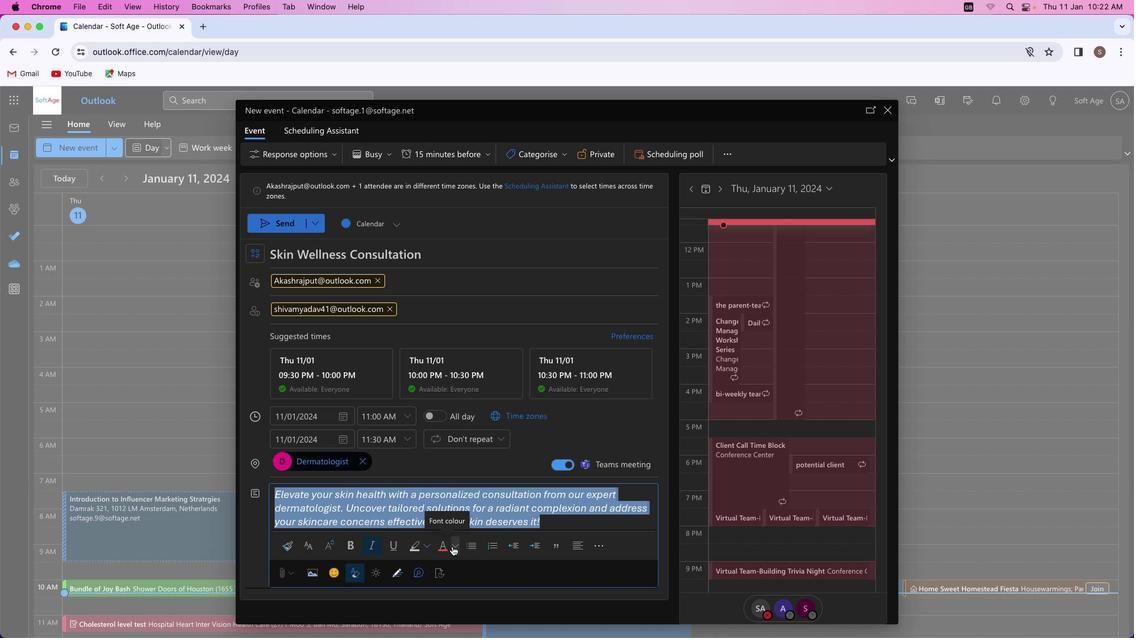 
Action: Mouse moved to (524, 479)
Screenshot: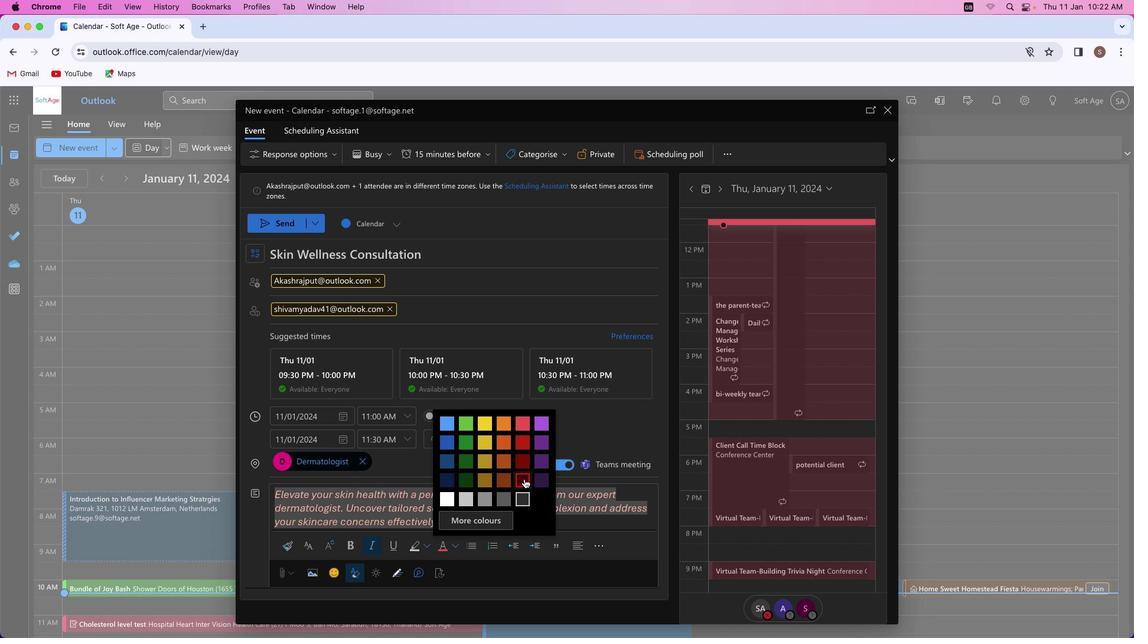 
Action: Mouse pressed left at (524, 479)
Screenshot: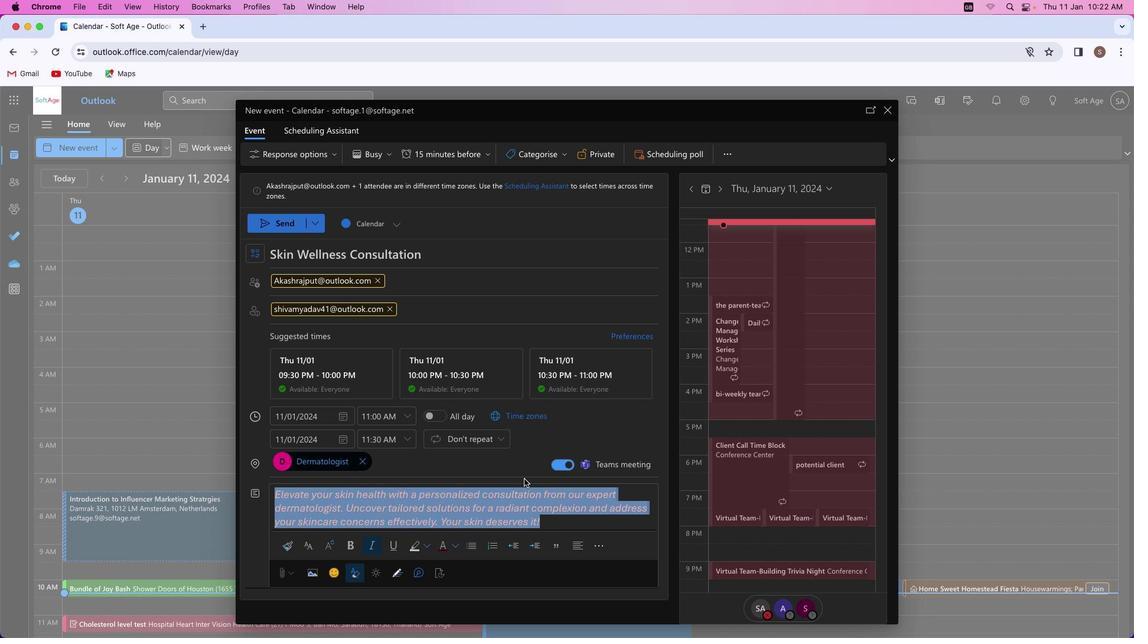 
Action: Mouse moved to (543, 524)
Screenshot: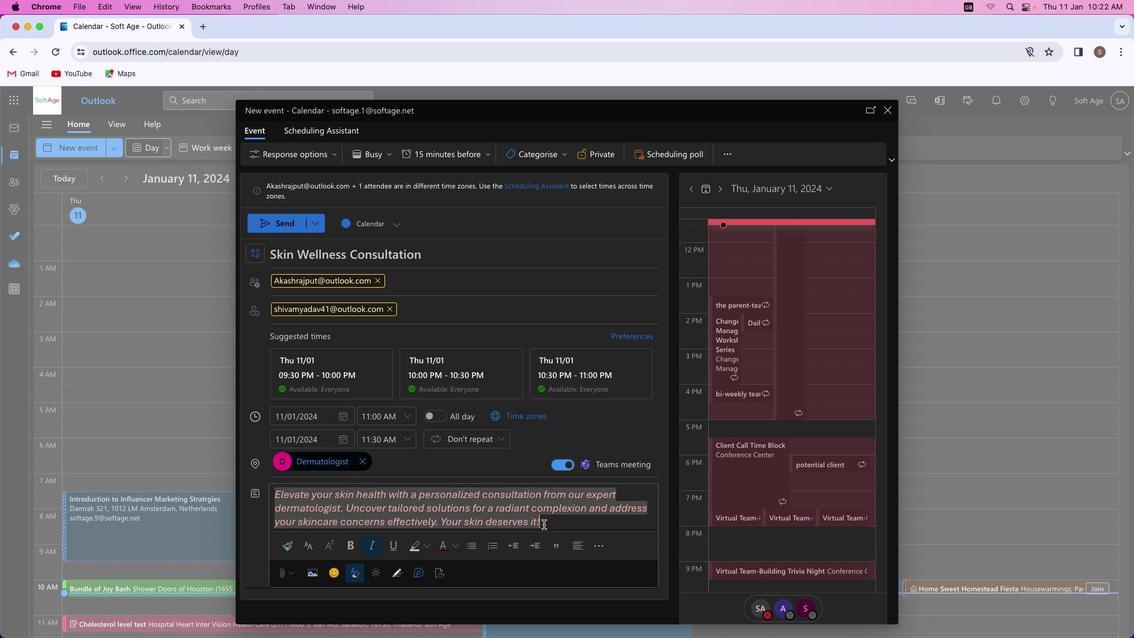 
Action: Mouse pressed left at (543, 524)
Screenshot: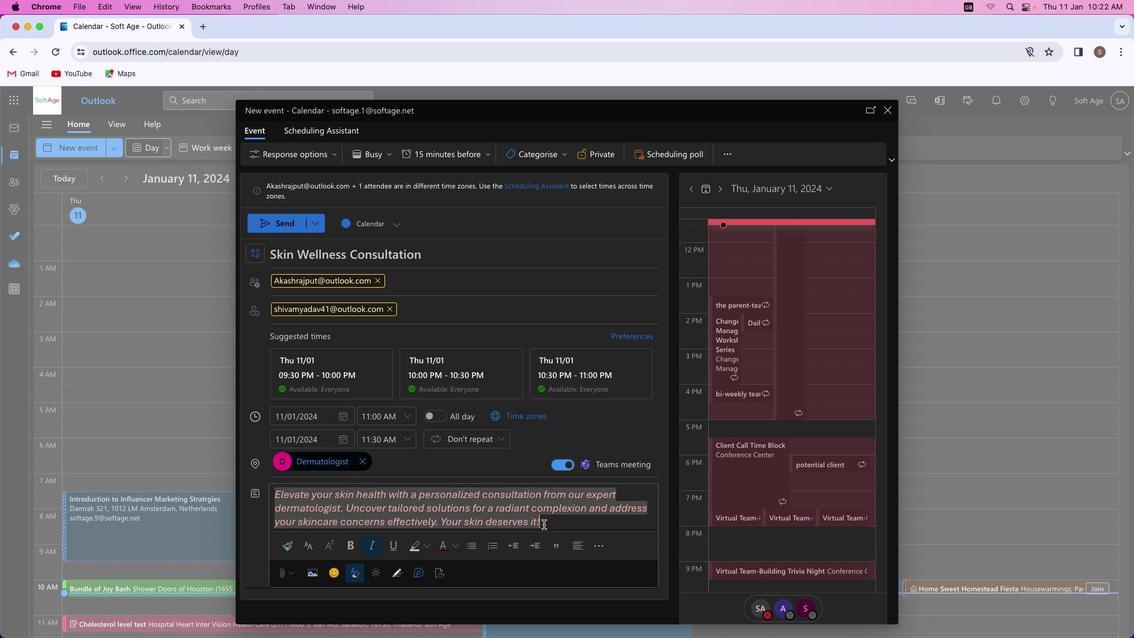 
Action: Mouse moved to (544, 154)
Screenshot: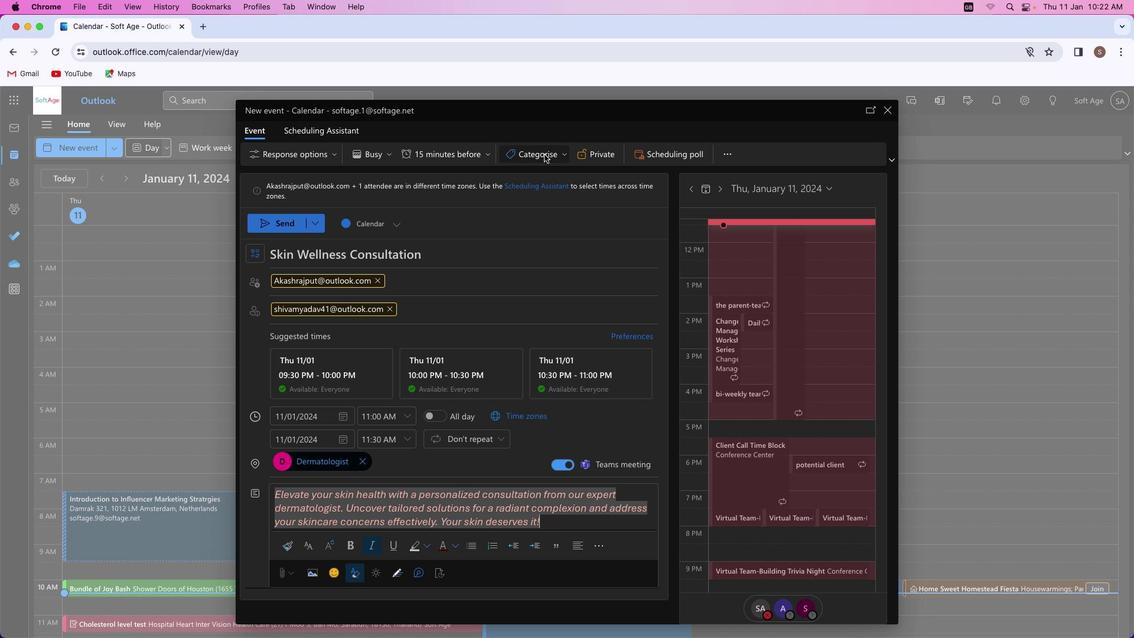 
Action: Mouse pressed left at (544, 154)
Screenshot: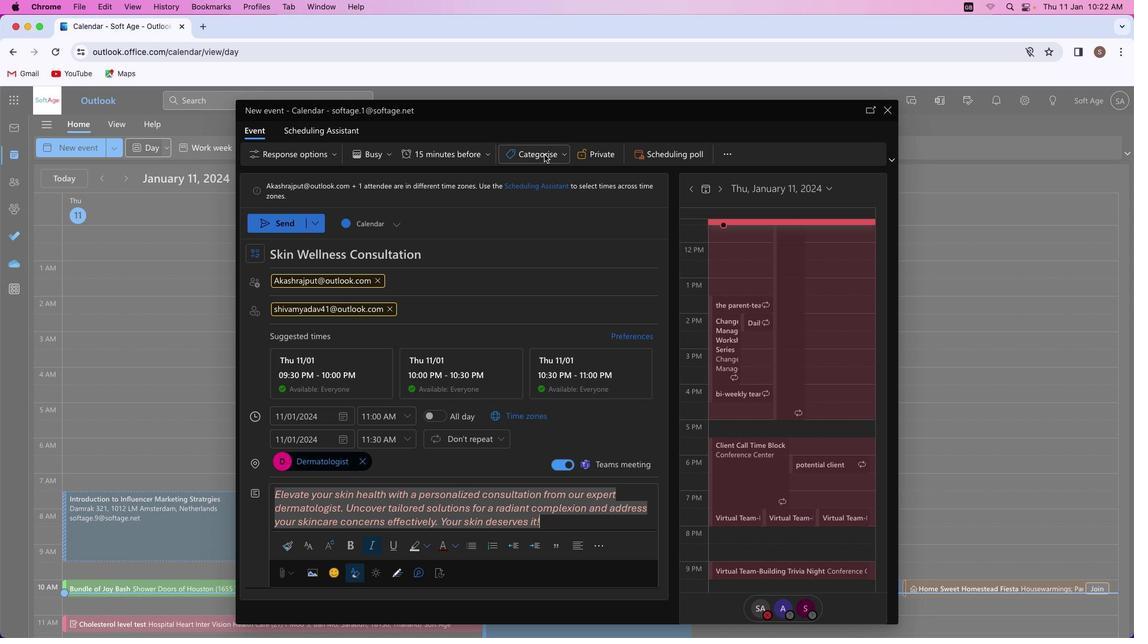 
Action: Mouse moved to (554, 270)
Screenshot: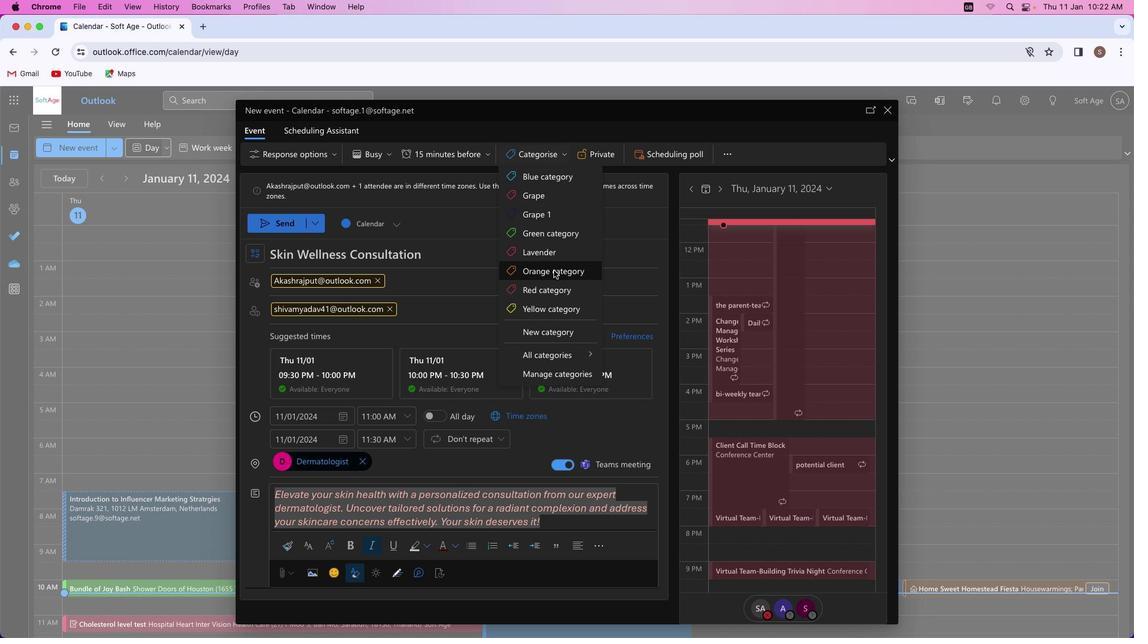 
Action: Mouse pressed left at (554, 270)
Screenshot: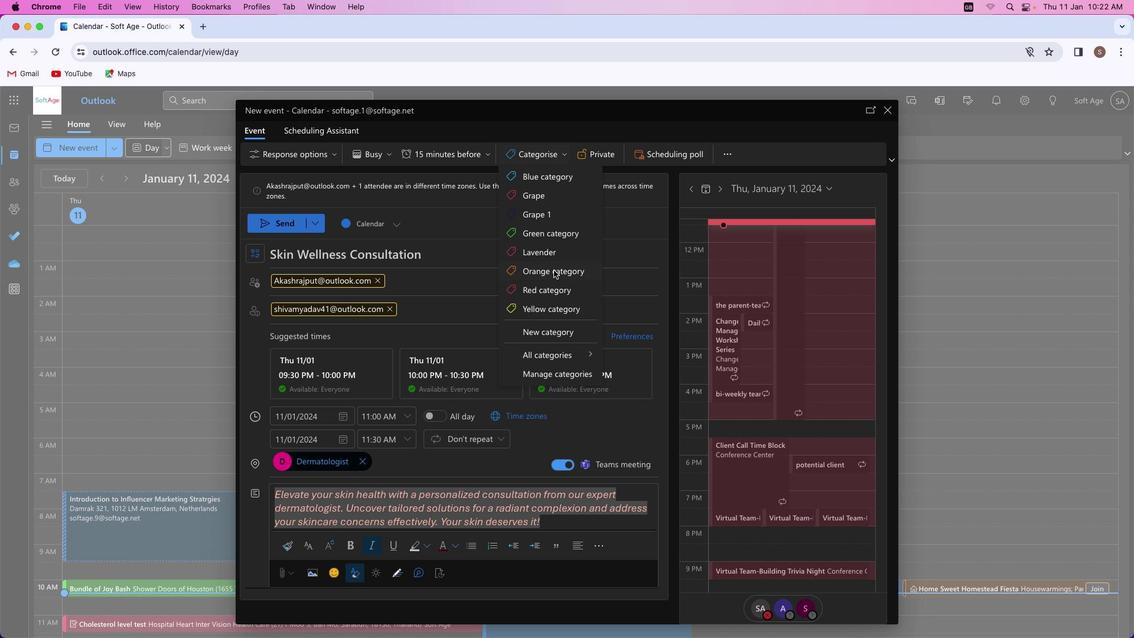 
Action: Mouse moved to (283, 219)
Screenshot: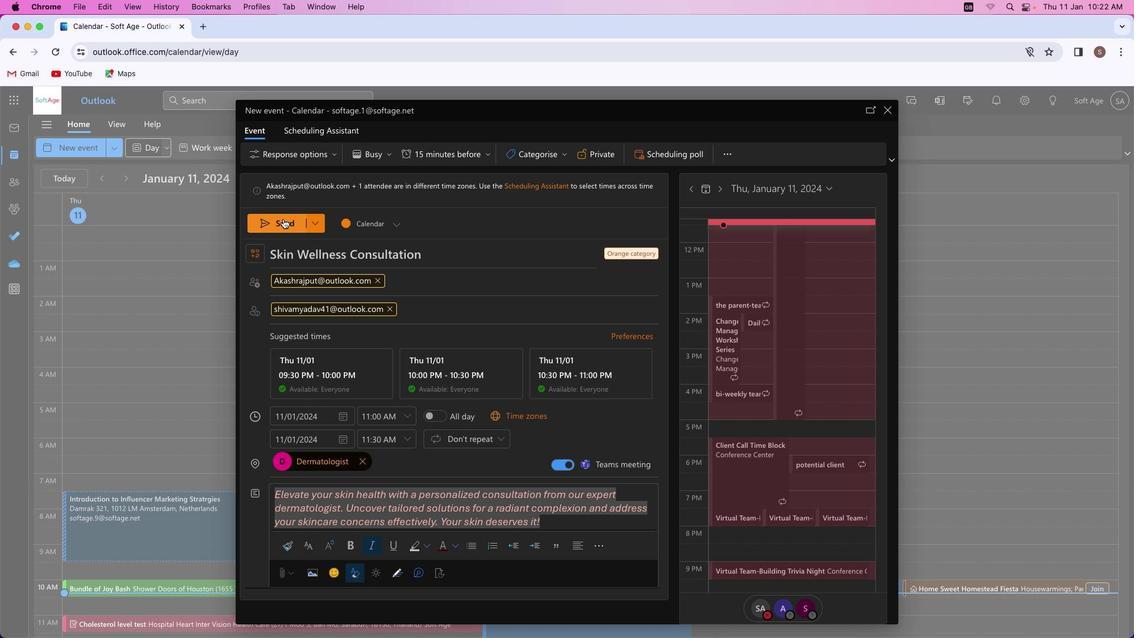 
Action: Mouse pressed left at (283, 219)
Screenshot: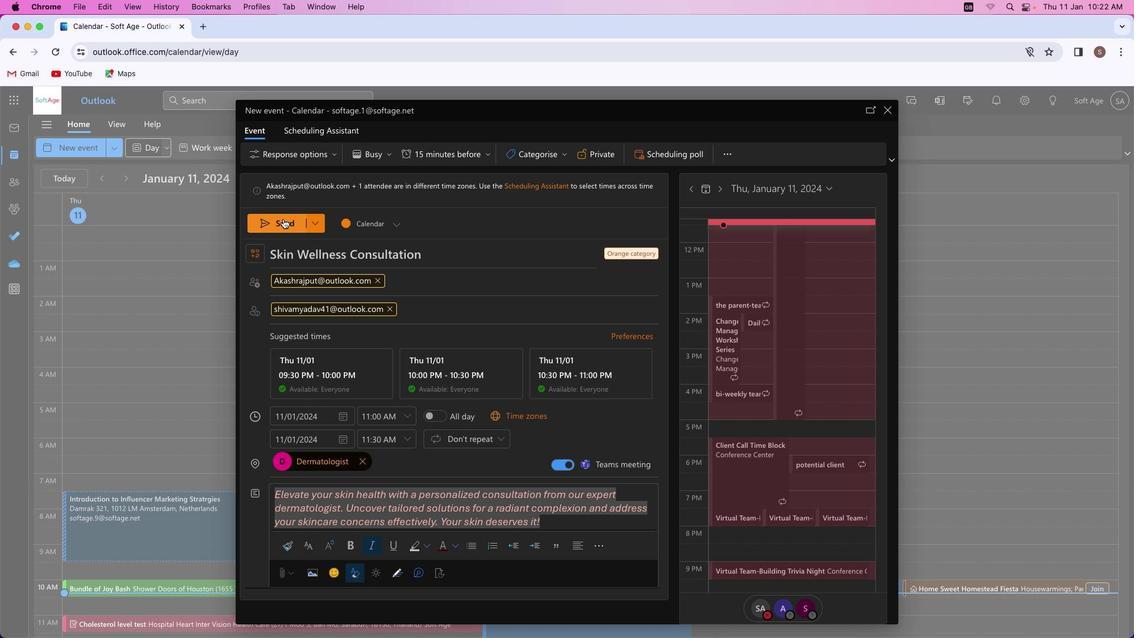 
Action: Mouse moved to (595, 449)
Screenshot: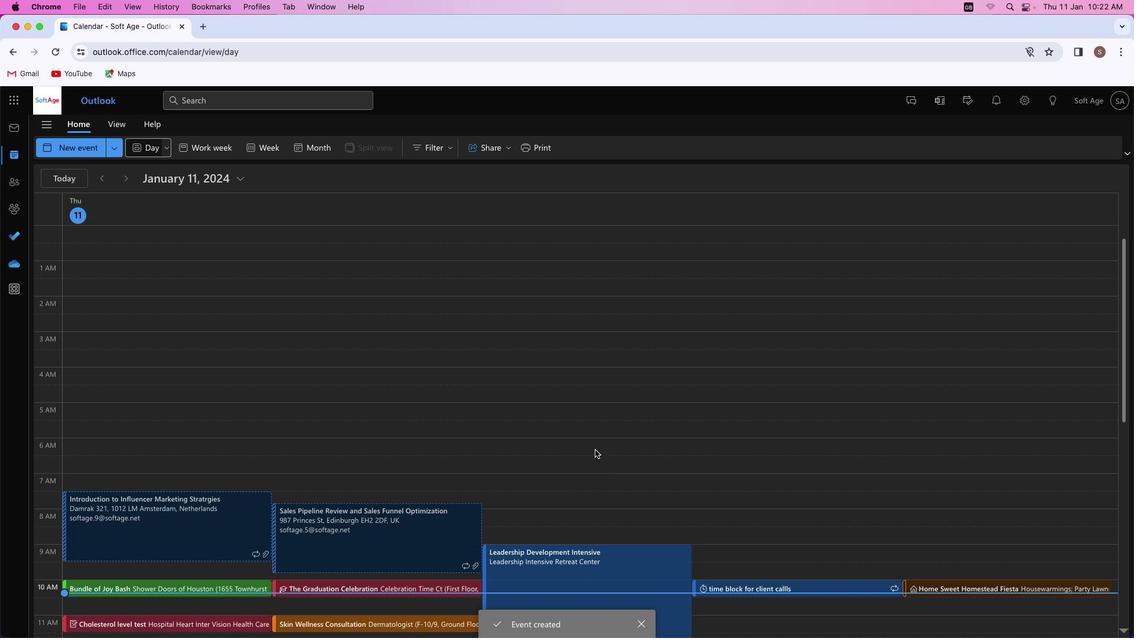 
